Task: In the Company colgate.com, schedule a meeting with title: 'Collaborative Discussion', Select date: '5 September, 2023', select start time: 10:30:AM. Add location in person New York with meeting description: Kindly join this meeting to understand Product Demo and Service Presentation. Add attendees from company's contact and save.. Logged in from softage.1@softage.net
Action: Mouse moved to (112, 73)
Screenshot: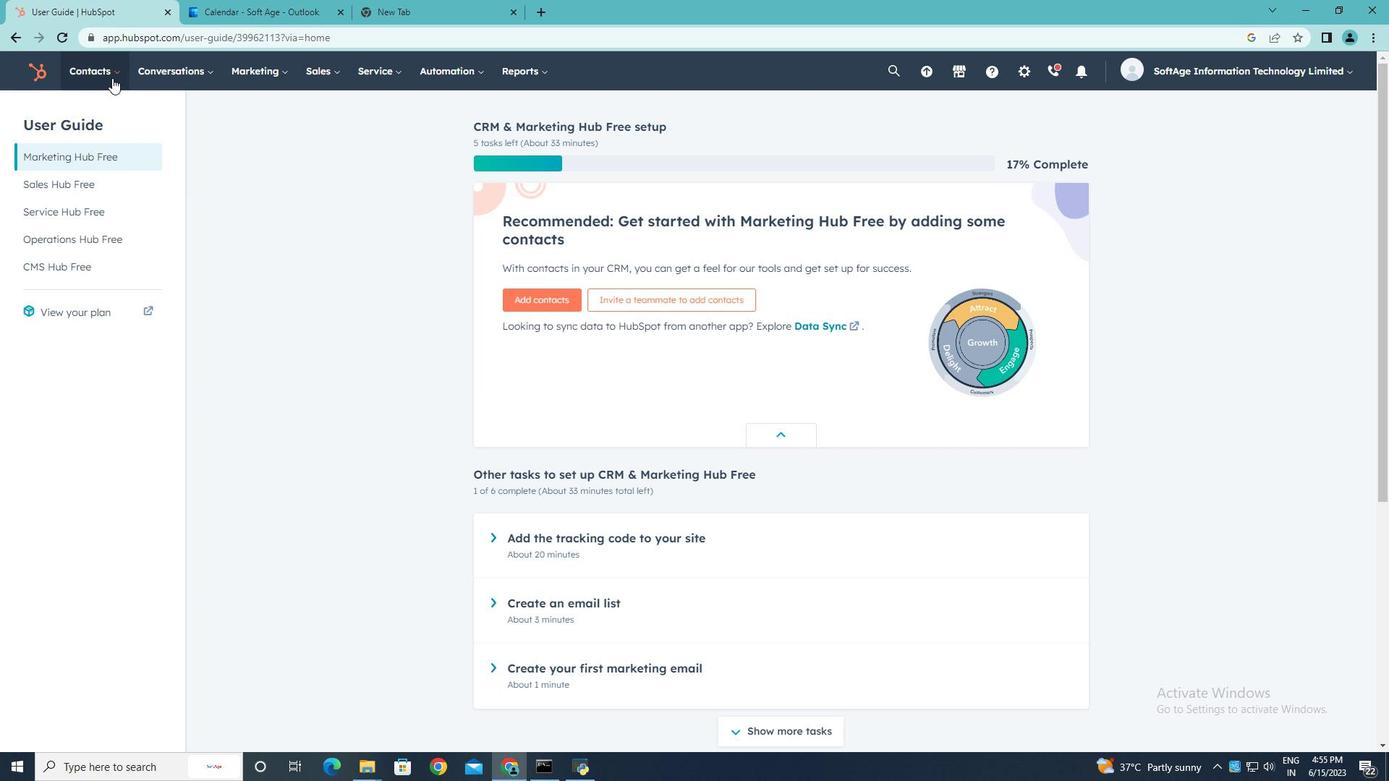 
Action: Mouse pressed left at (112, 73)
Screenshot: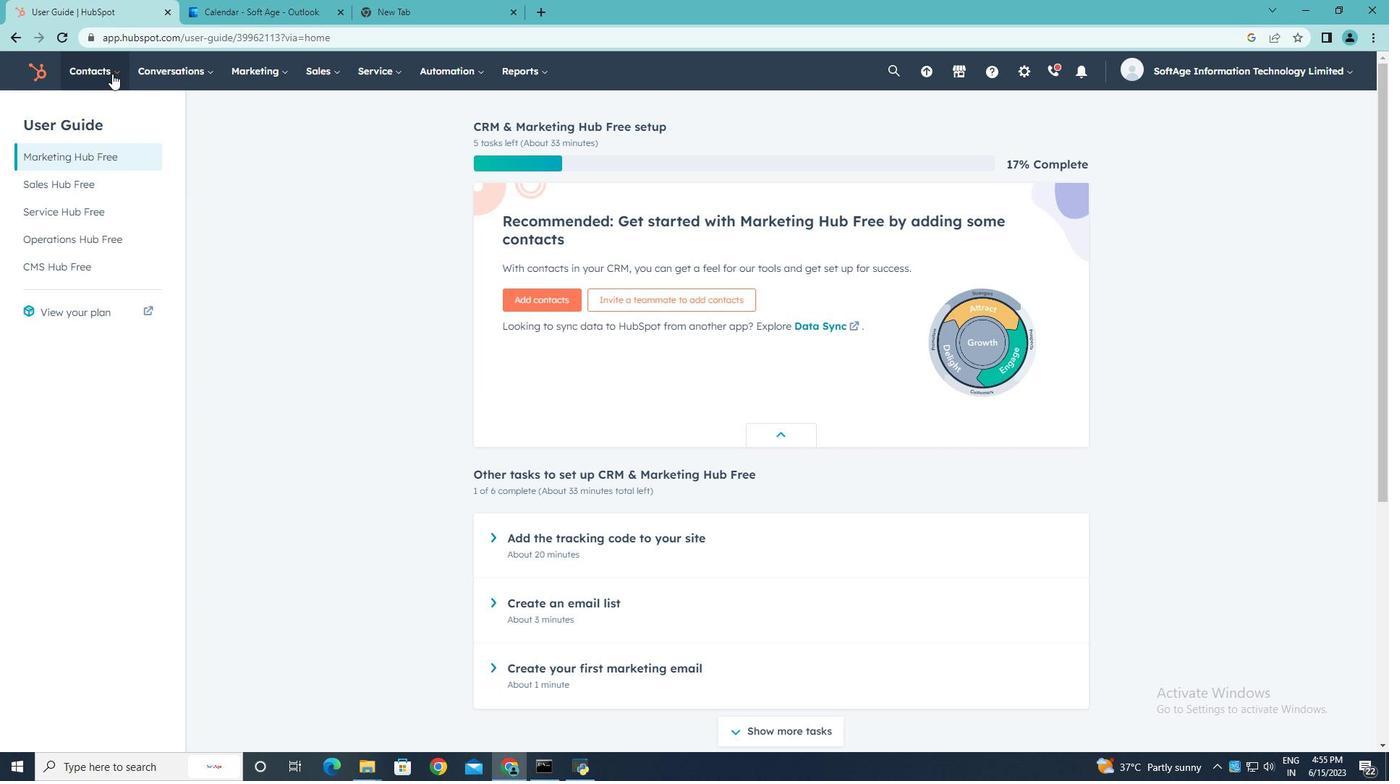 
Action: Mouse moved to (106, 143)
Screenshot: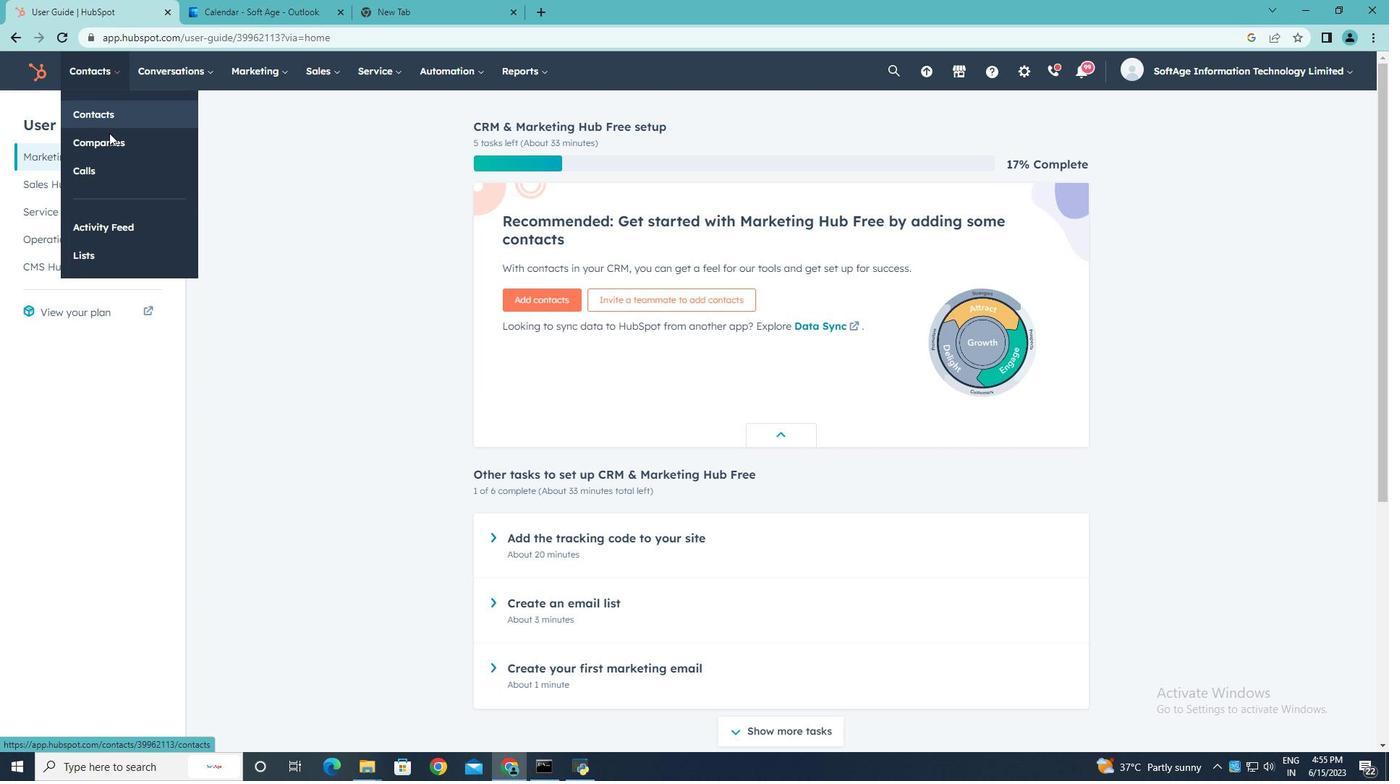 
Action: Mouse pressed left at (106, 143)
Screenshot: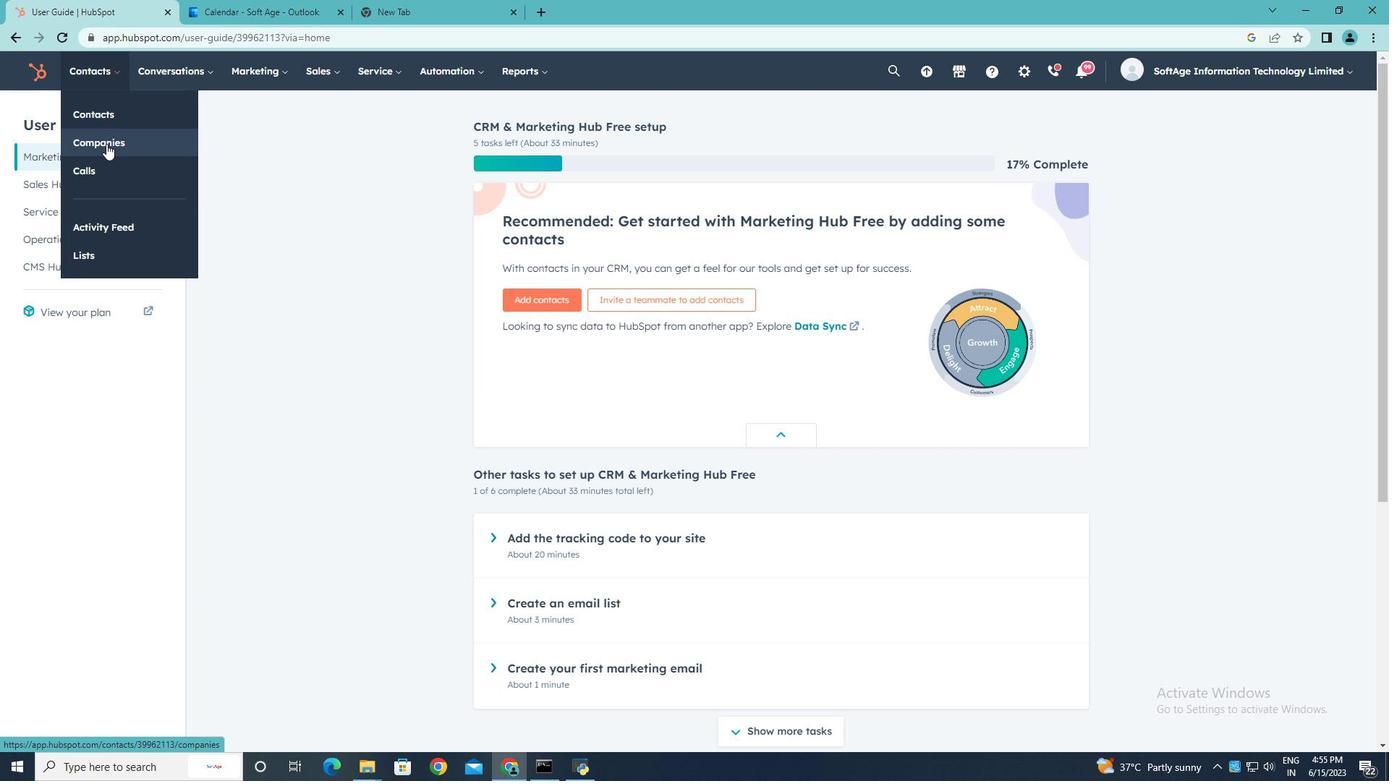 
Action: Mouse moved to (101, 241)
Screenshot: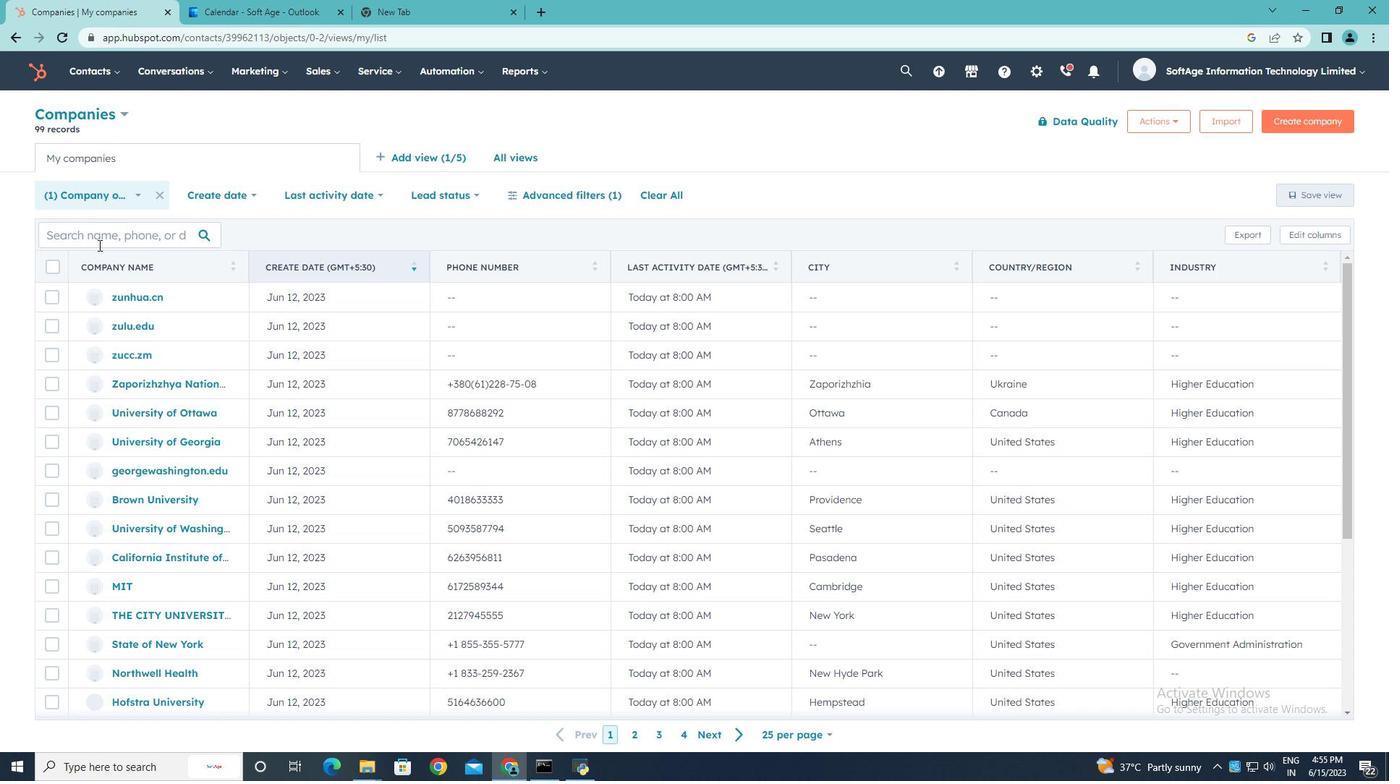 
Action: Mouse pressed left at (101, 241)
Screenshot: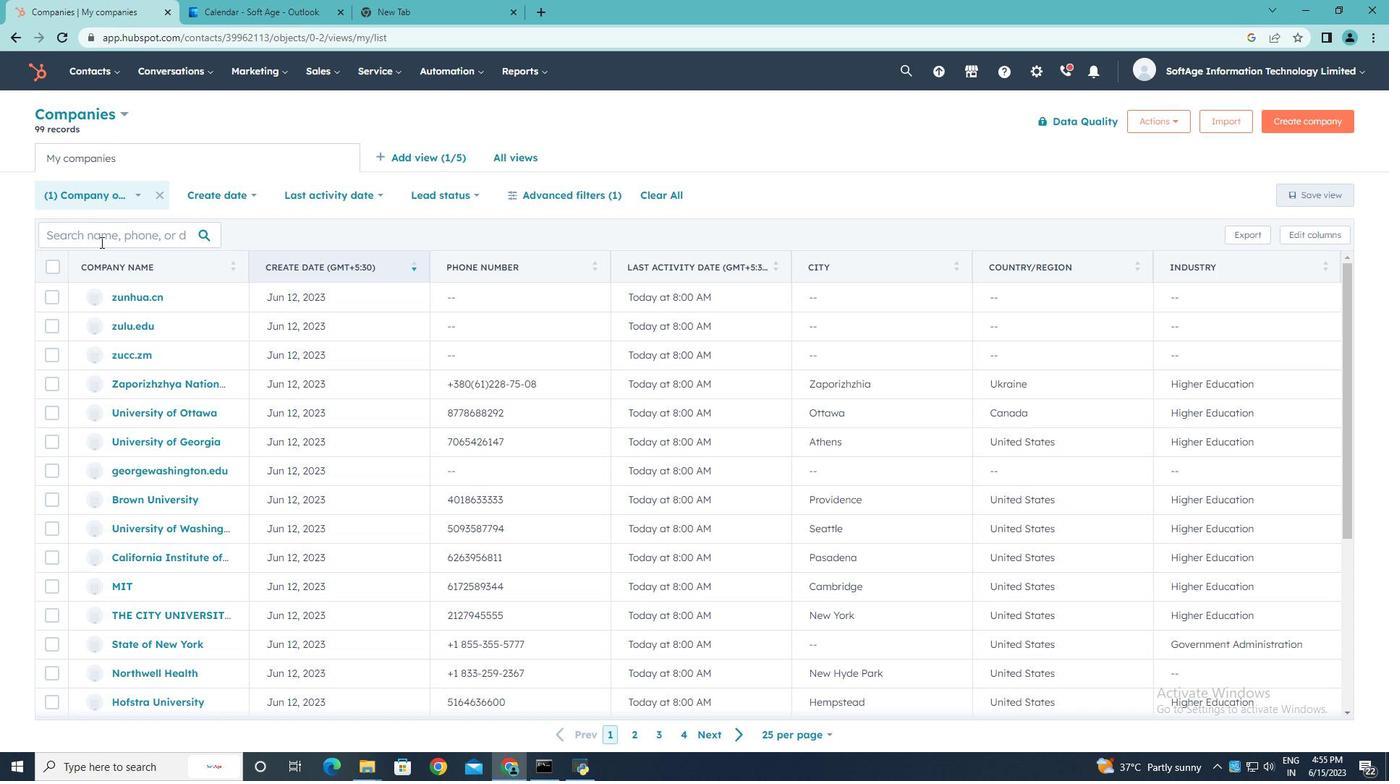 
Action: Key pressed colgate.com
Screenshot: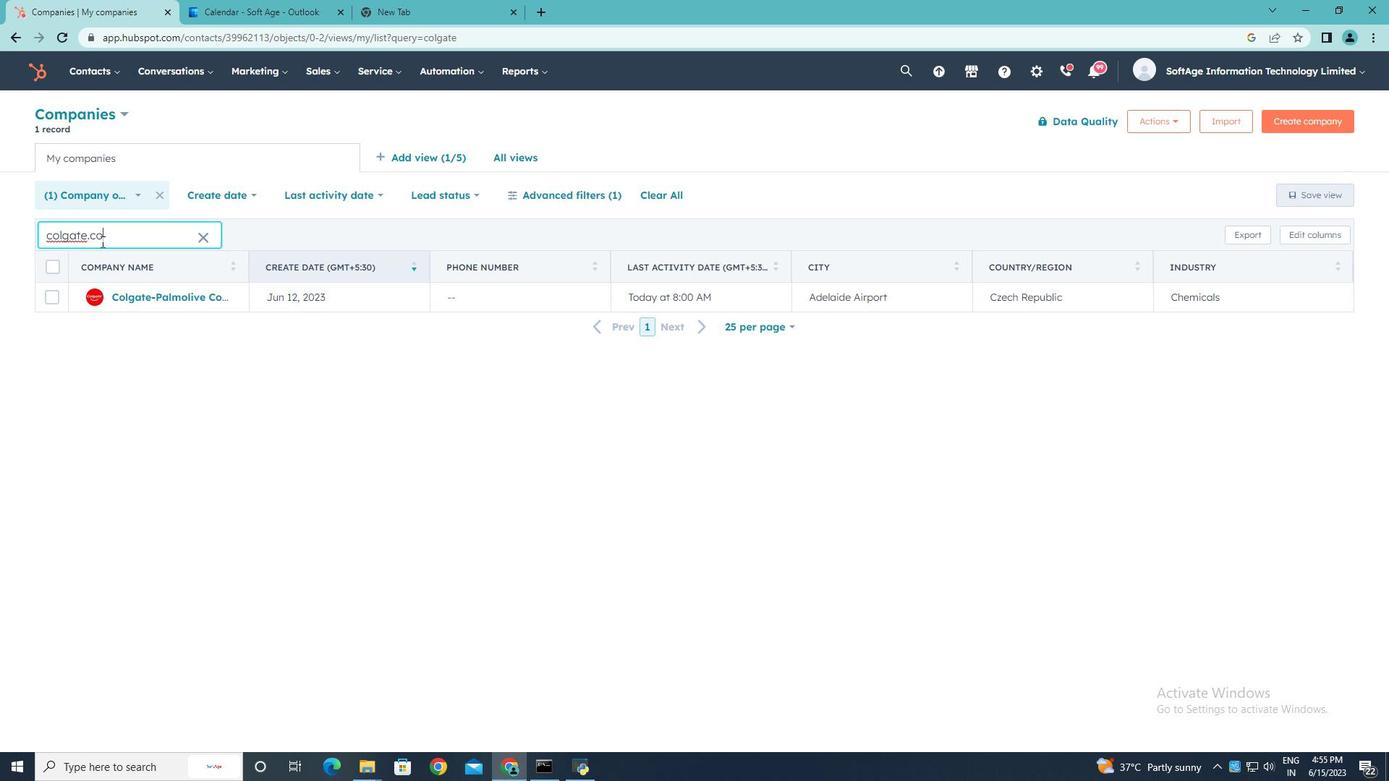 
Action: Mouse moved to (136, 296)
Screenshot: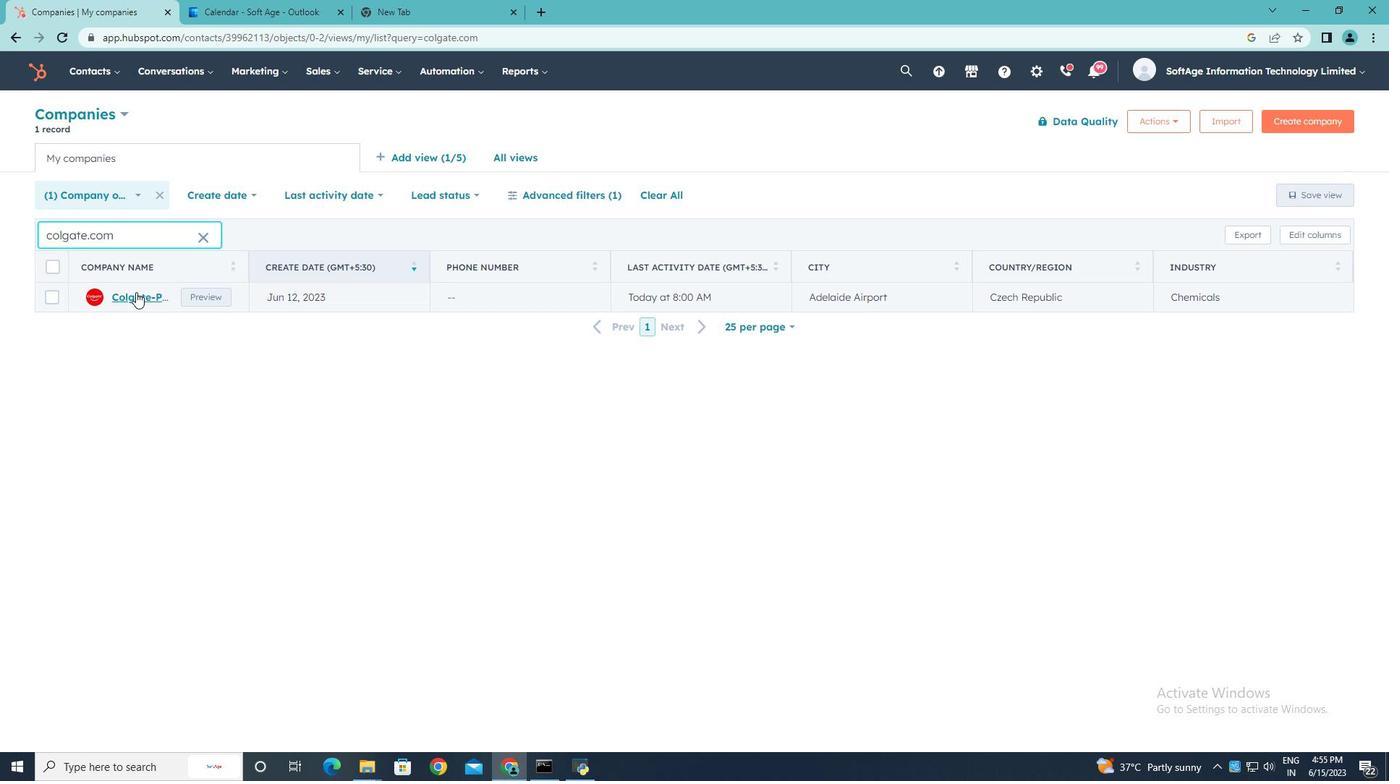 
Action: Mouse pressed left at (136, 296)
Screenshot: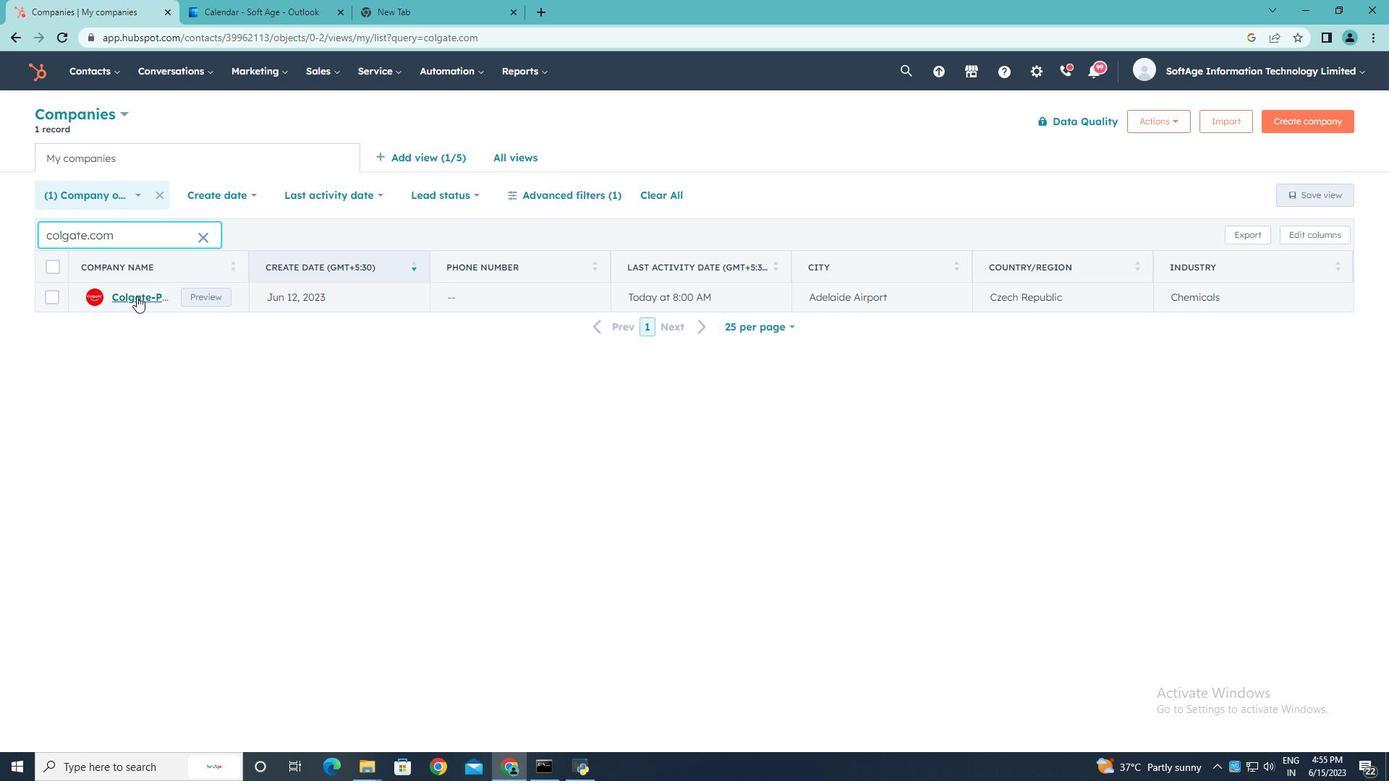 
Action: Mouse moved to (238, 233)
Screenshot: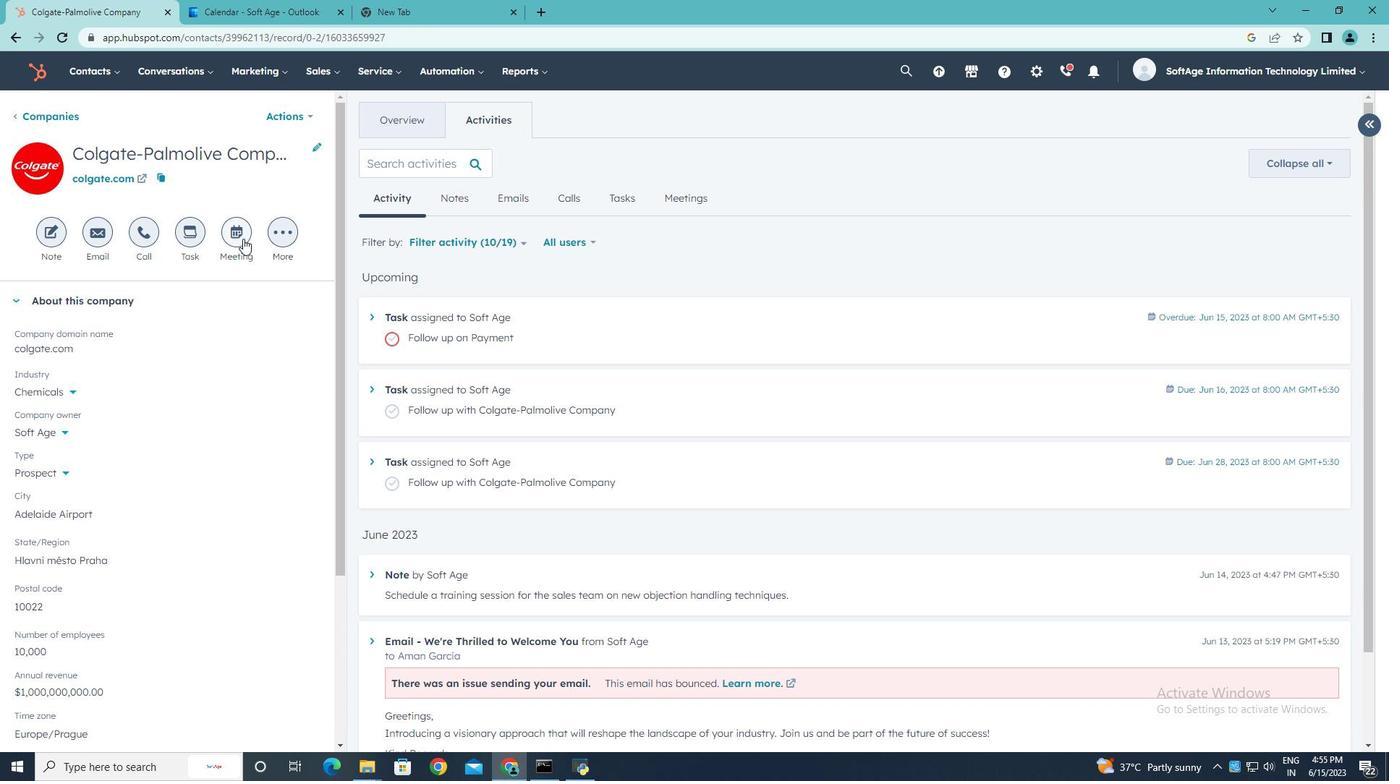 
Action: Mouse pressed left at (238, 233)
Screenshot: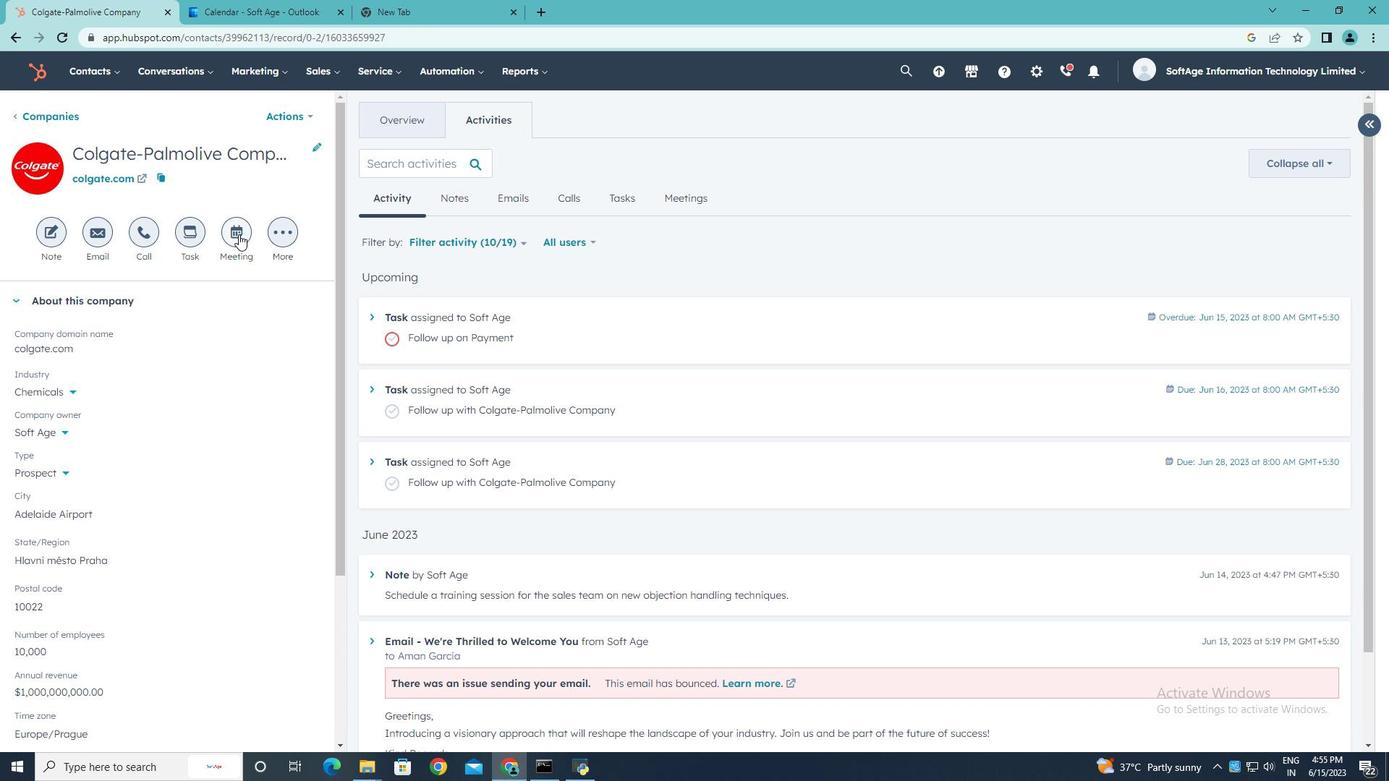 
Action: Key pressed <Key.shift>Collaborative<Key.space><Key.shift><Key.shift><Key.shift><Key.shift><Key.shift><Key.shift>Discussion
Screenshot: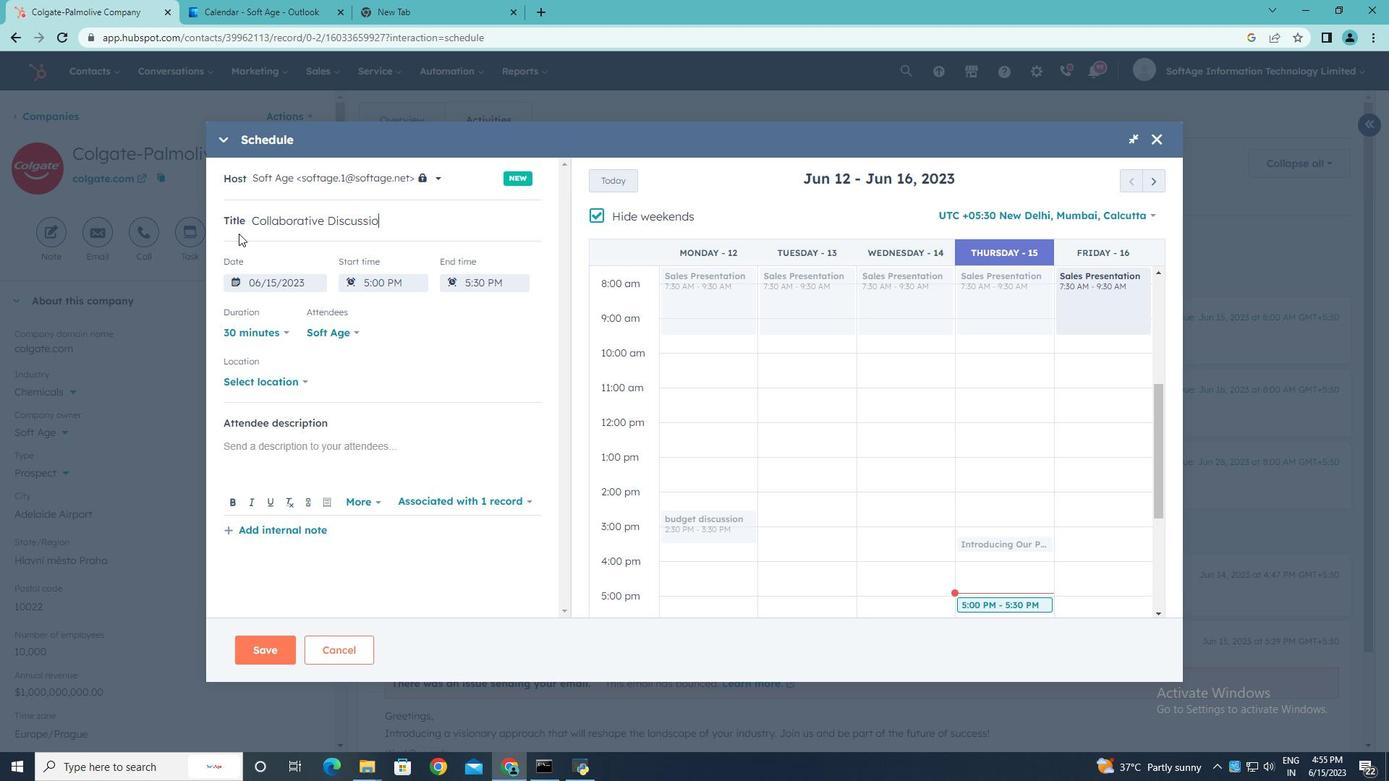 
Action: Mouse moved to (596, 221)
Screenshot: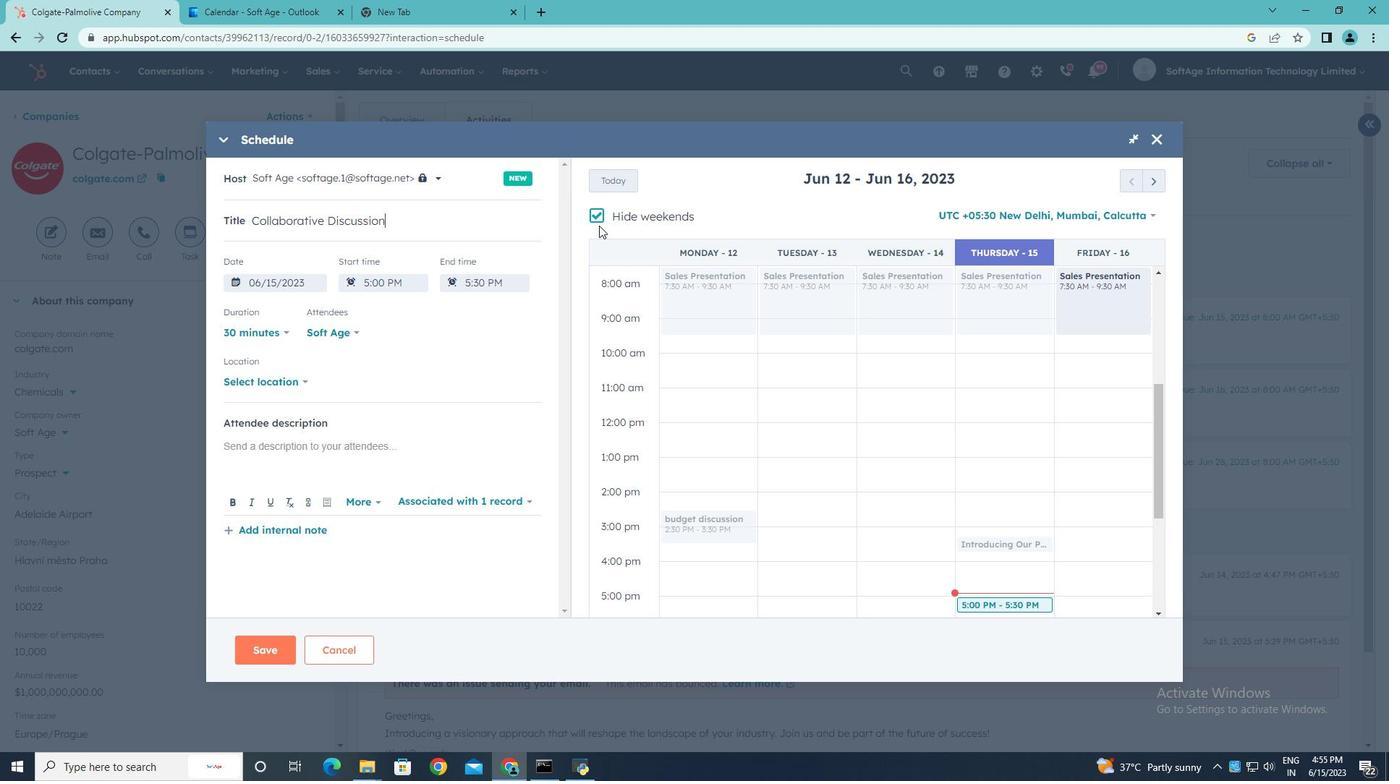 
Action: Key pressed .
Screenshot: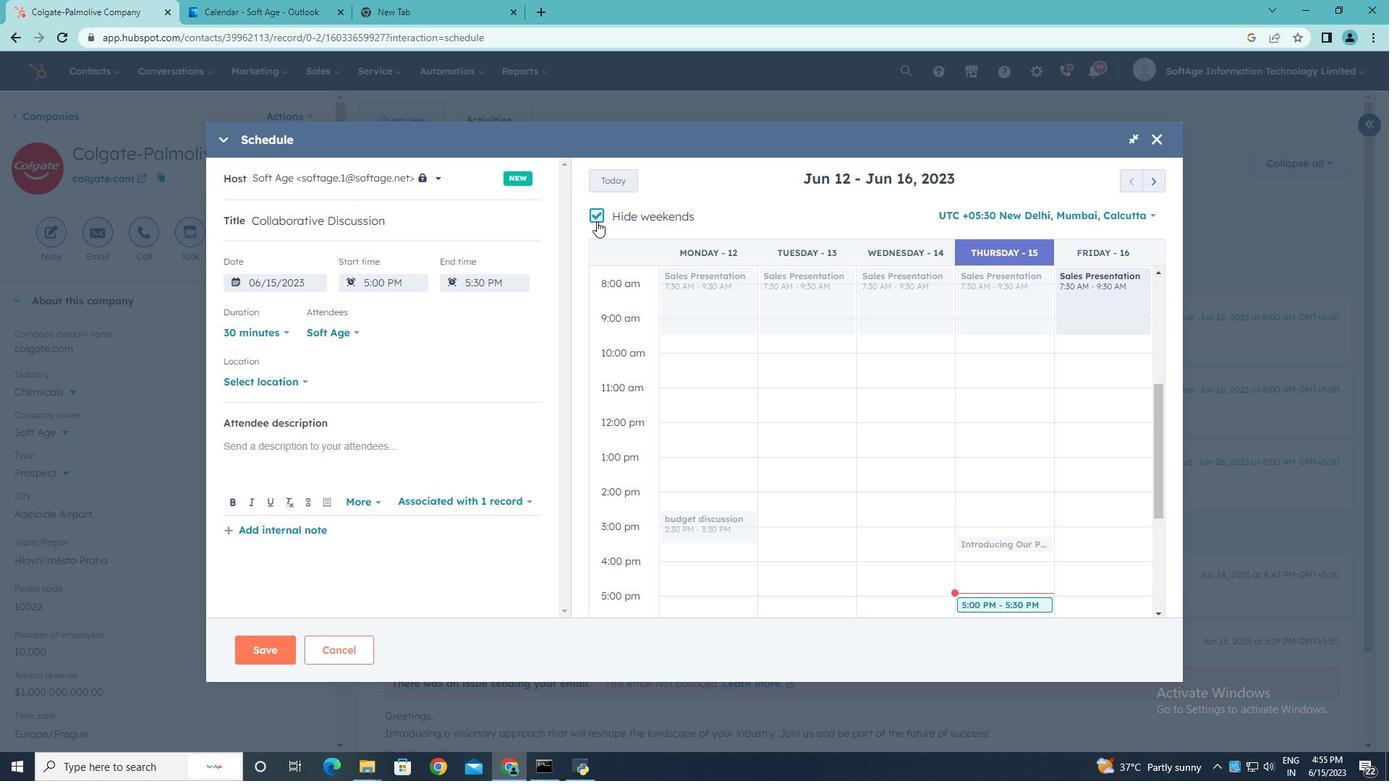 
Action: Mouse pressed left at (596, 221)
Screenshot: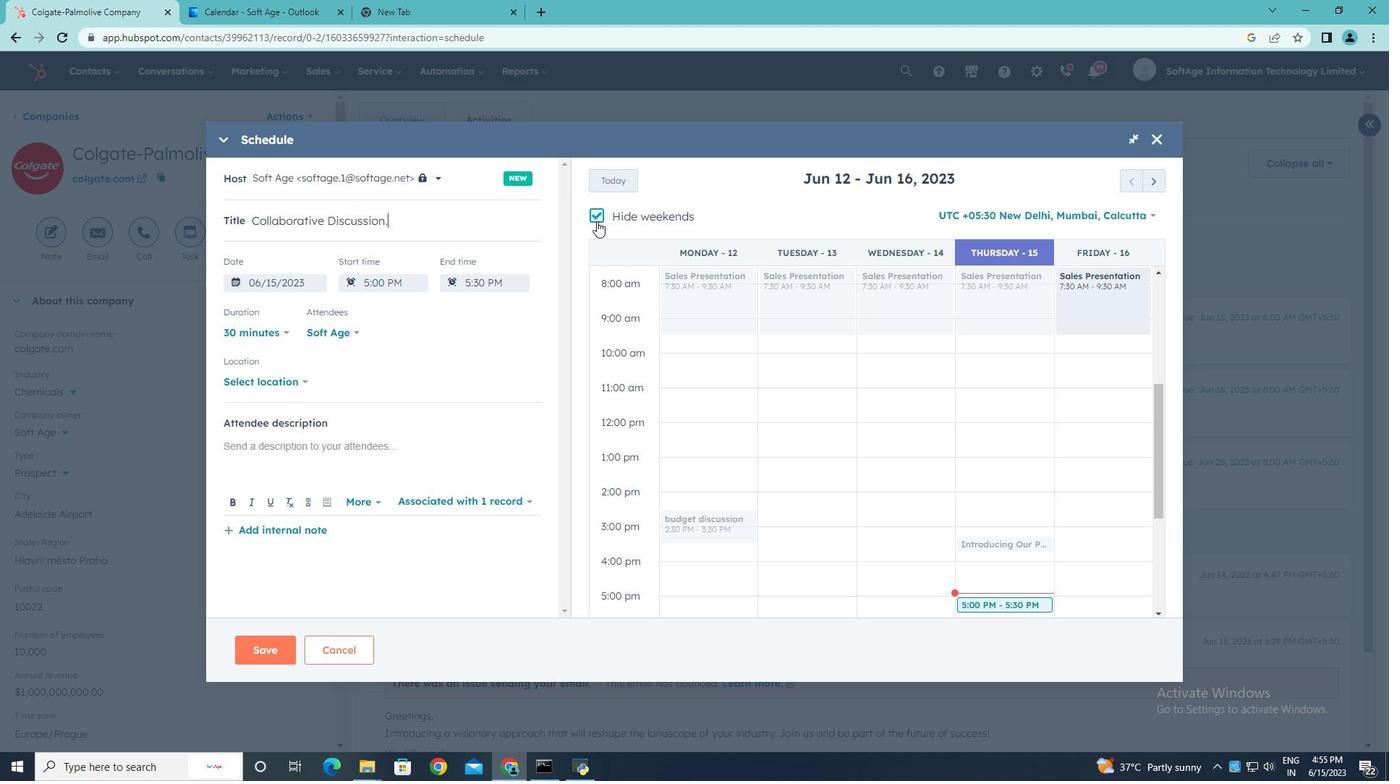 
Action: Mouse moved to (1156, 180)
Screenshot: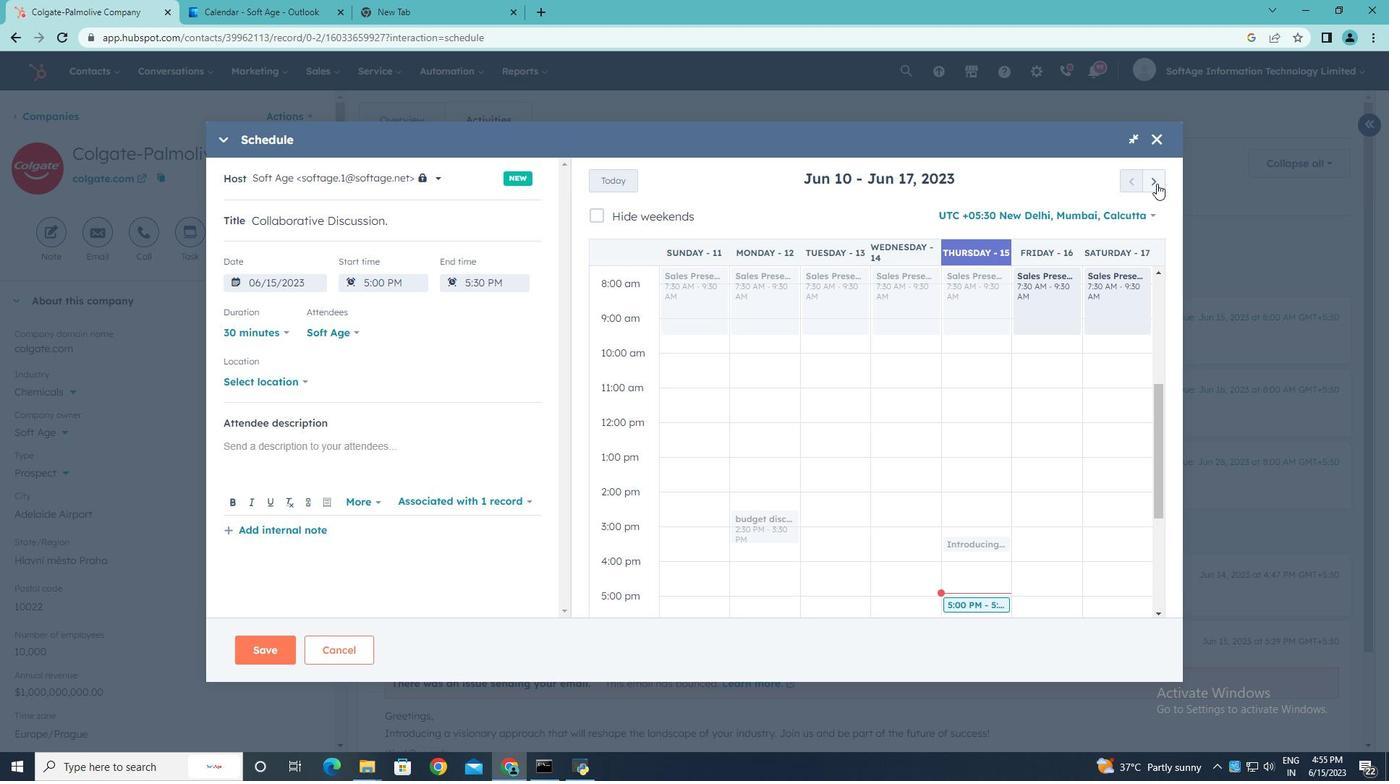 
Action: Mouse pressed left at (1156, 180)
Screenshot: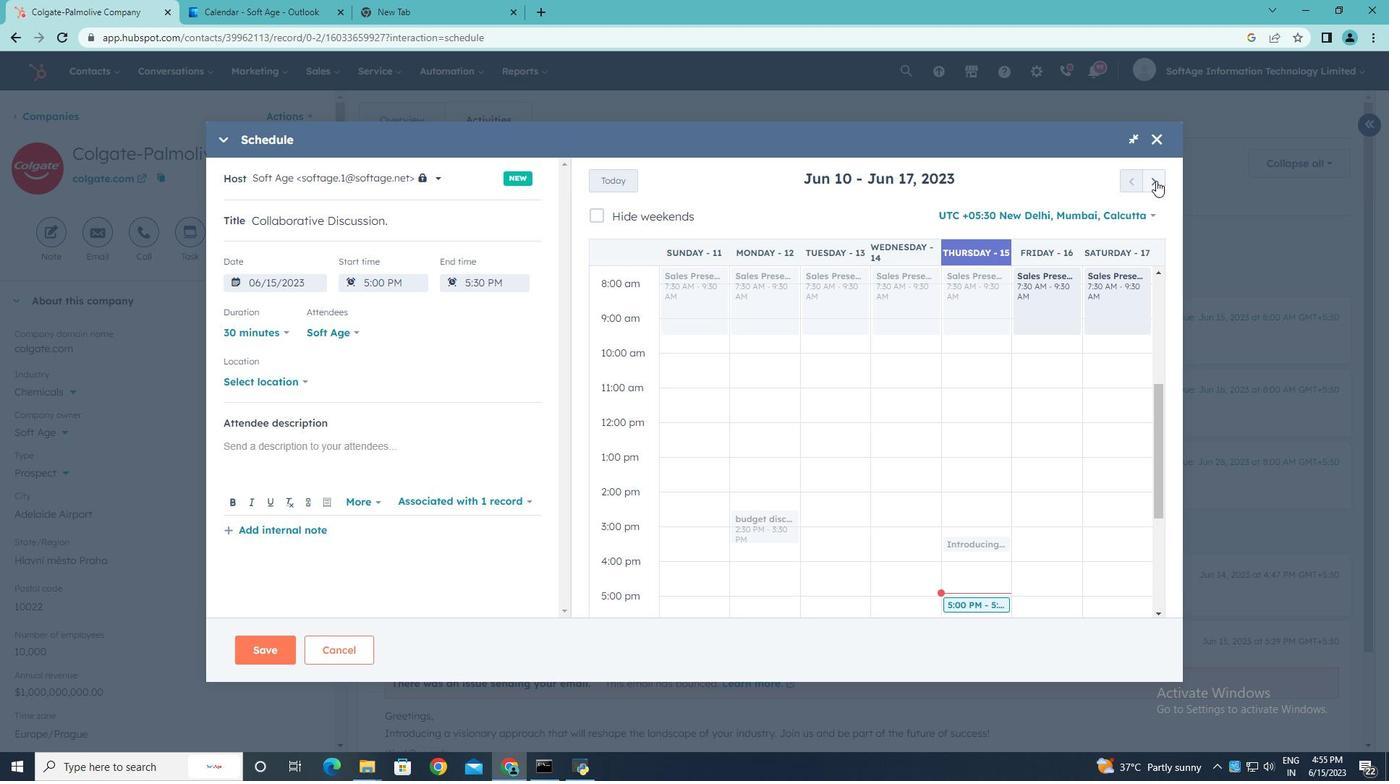 
Action: Mouse pressed left at (1156, 180)
Screenshot: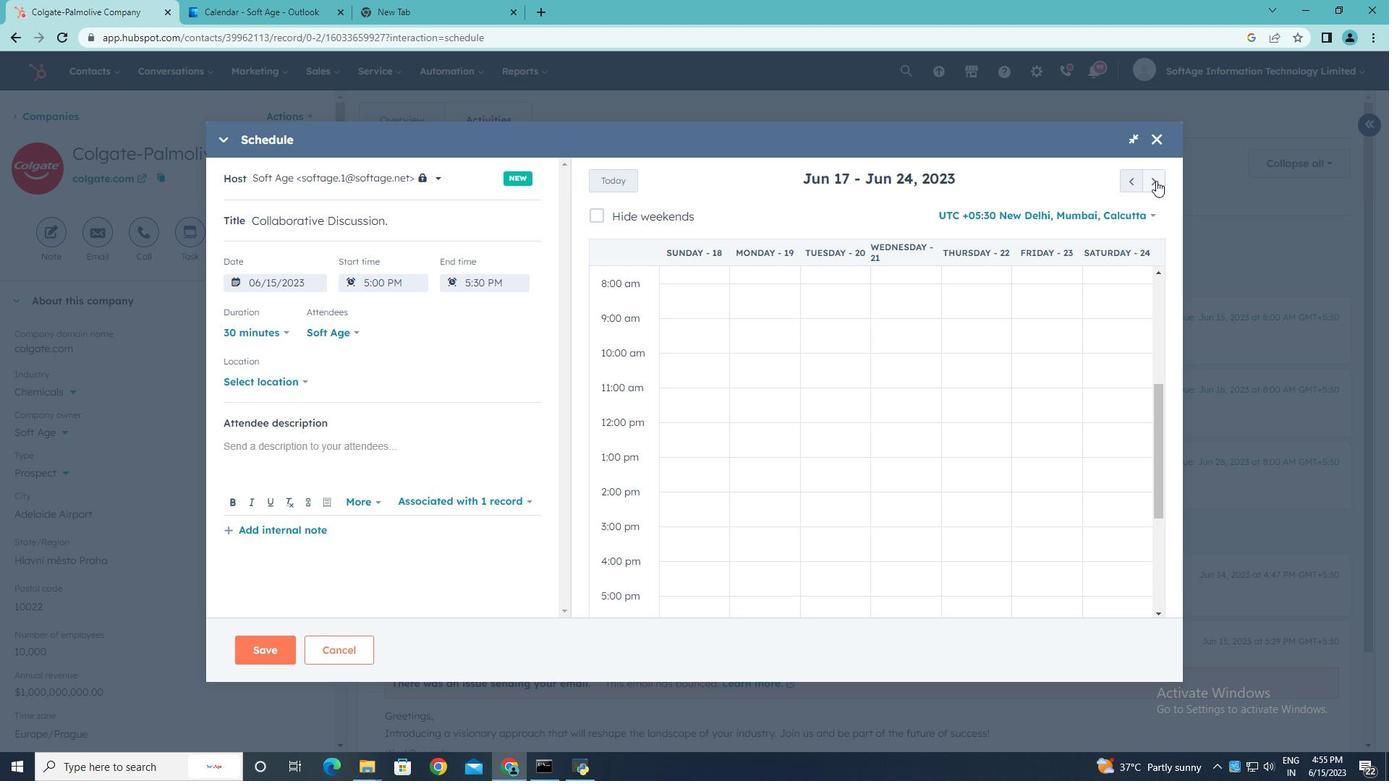
Action: Mouse pressed left at (1156, 180)
Screenshot: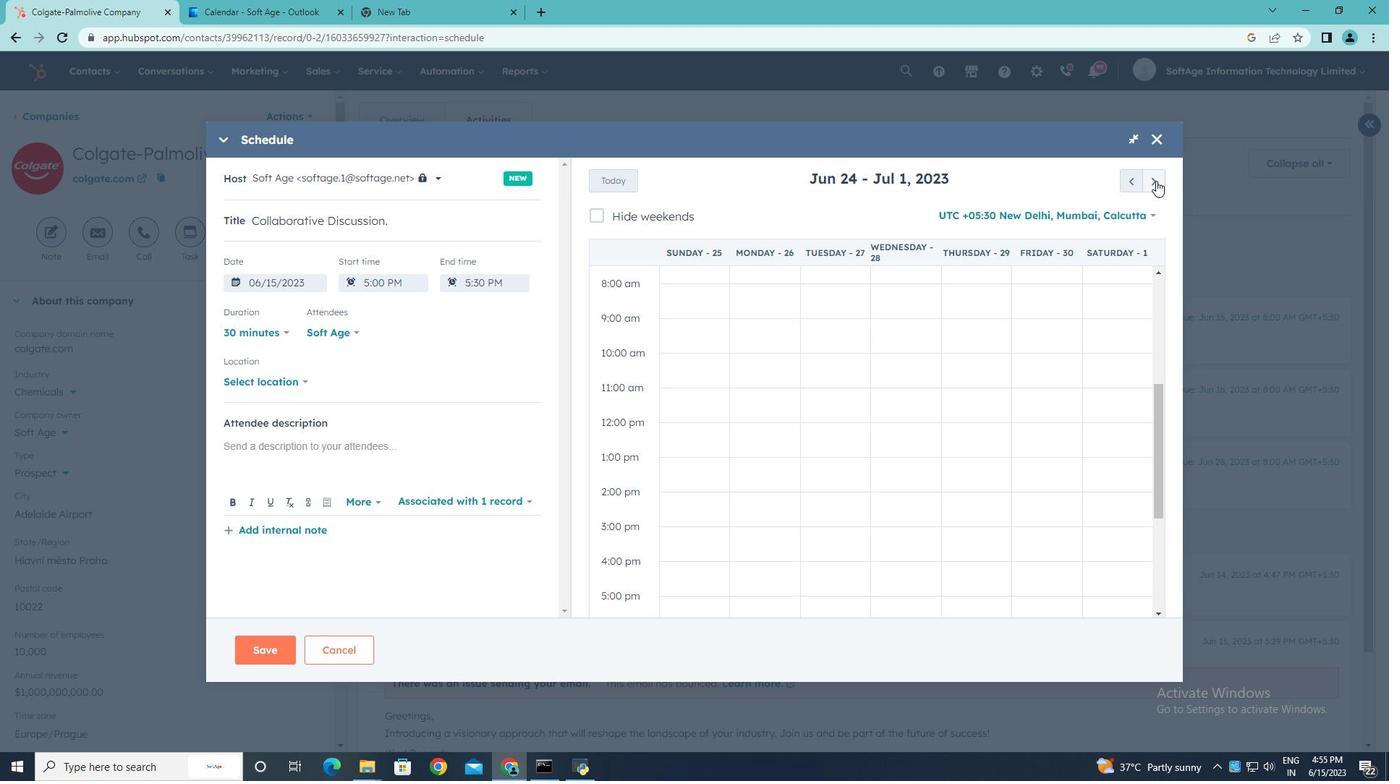 
Action: Mouse pressed left at (1156, 180)
Screenshot: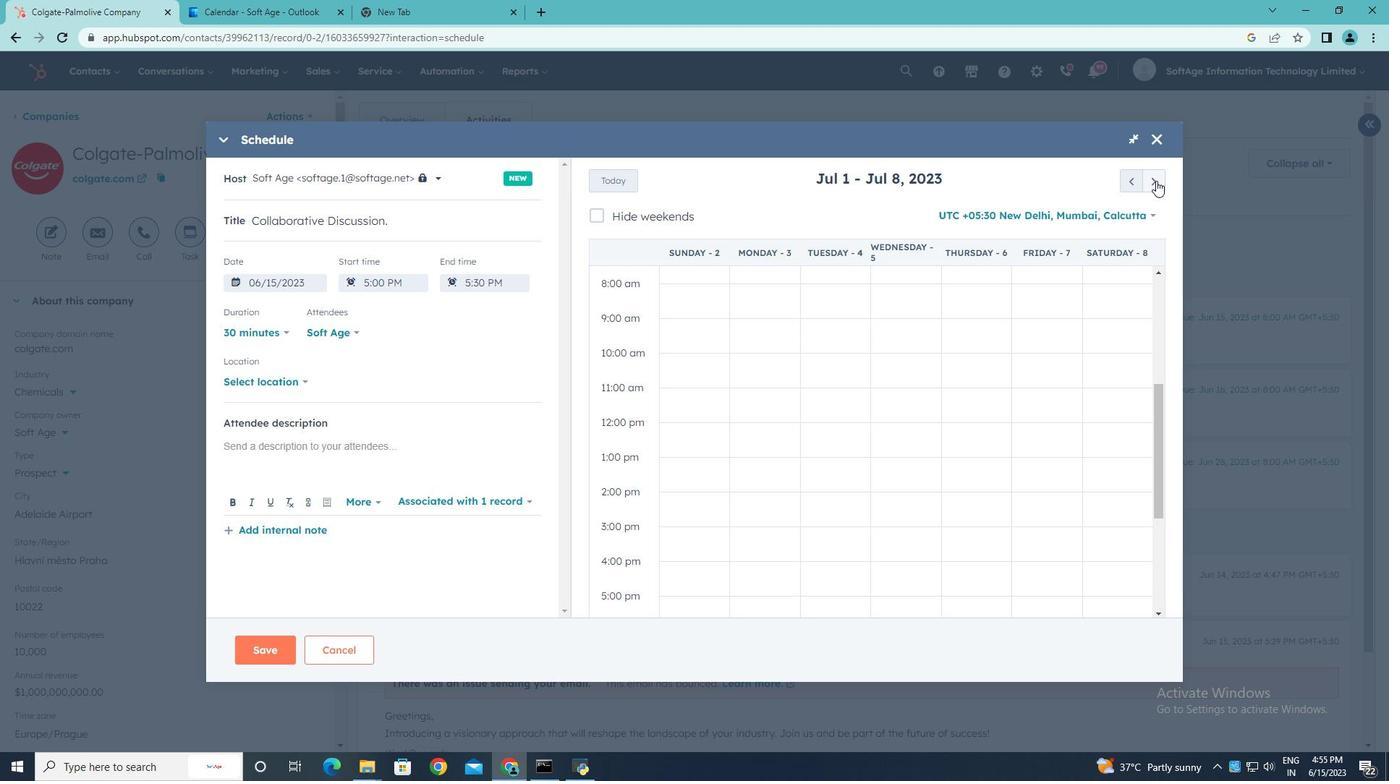 
Action: Mouse pressed left at (1156, 180)
Screenshot: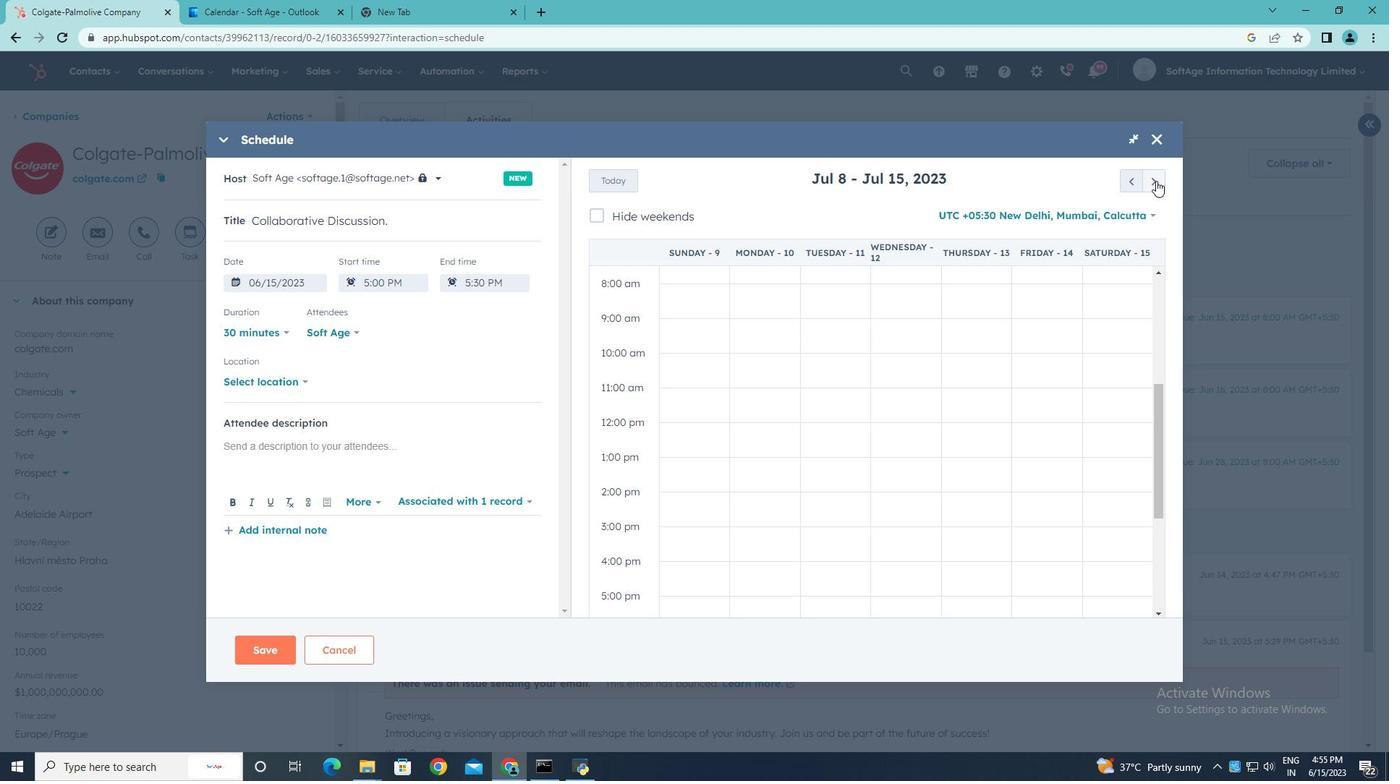
Action: Mouse pressed left at (1156, 180)
Screenshot: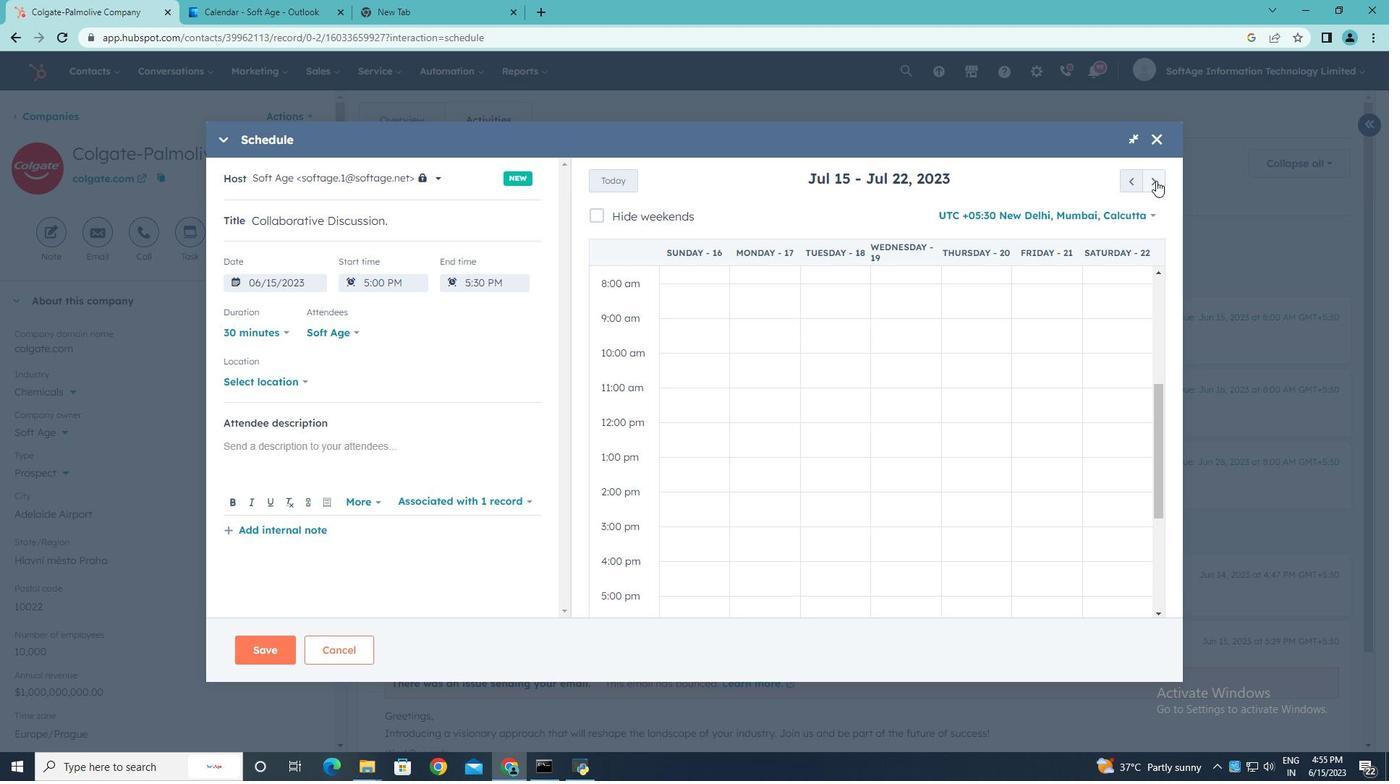 
Action: Mouse pressed left at (1156, 180)
Screenshot: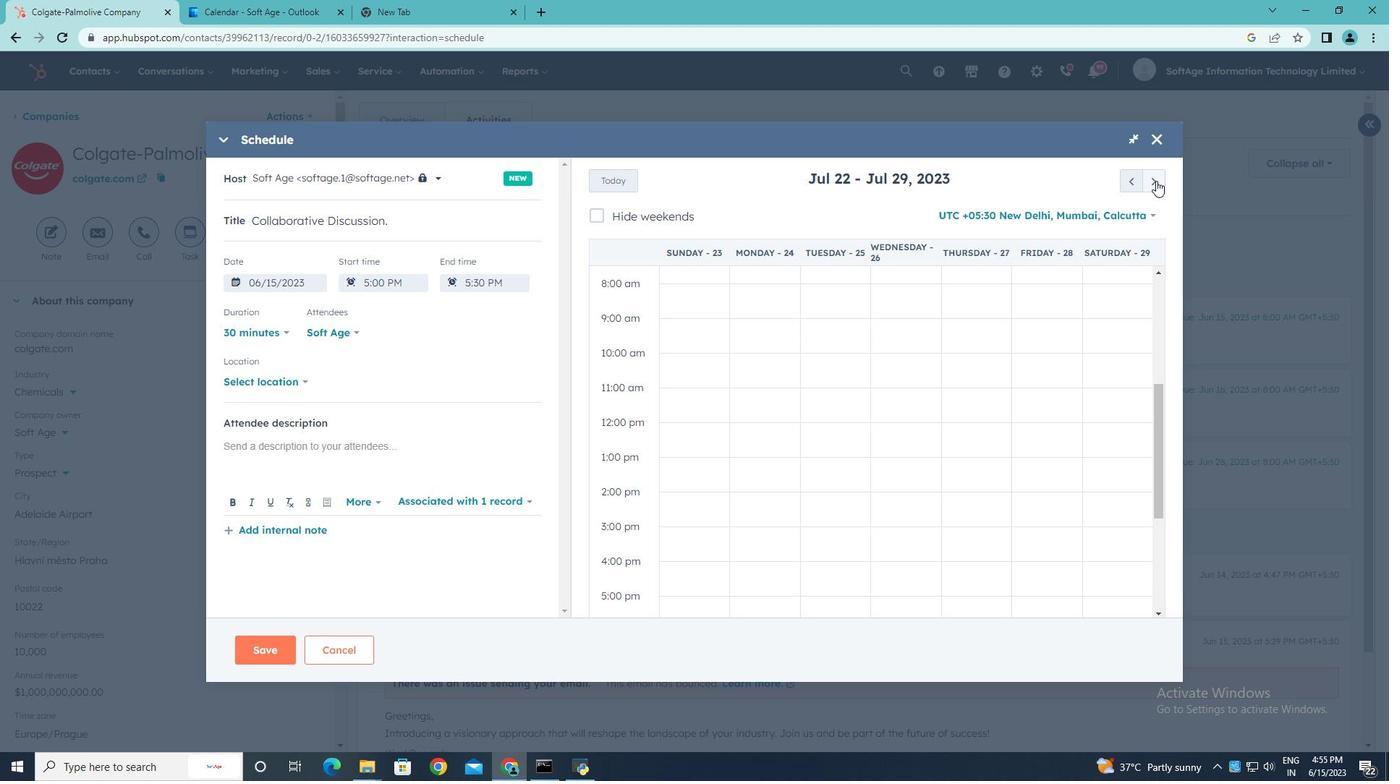 
Action: Mouse pressed left at (1156, 180)
Screenshot: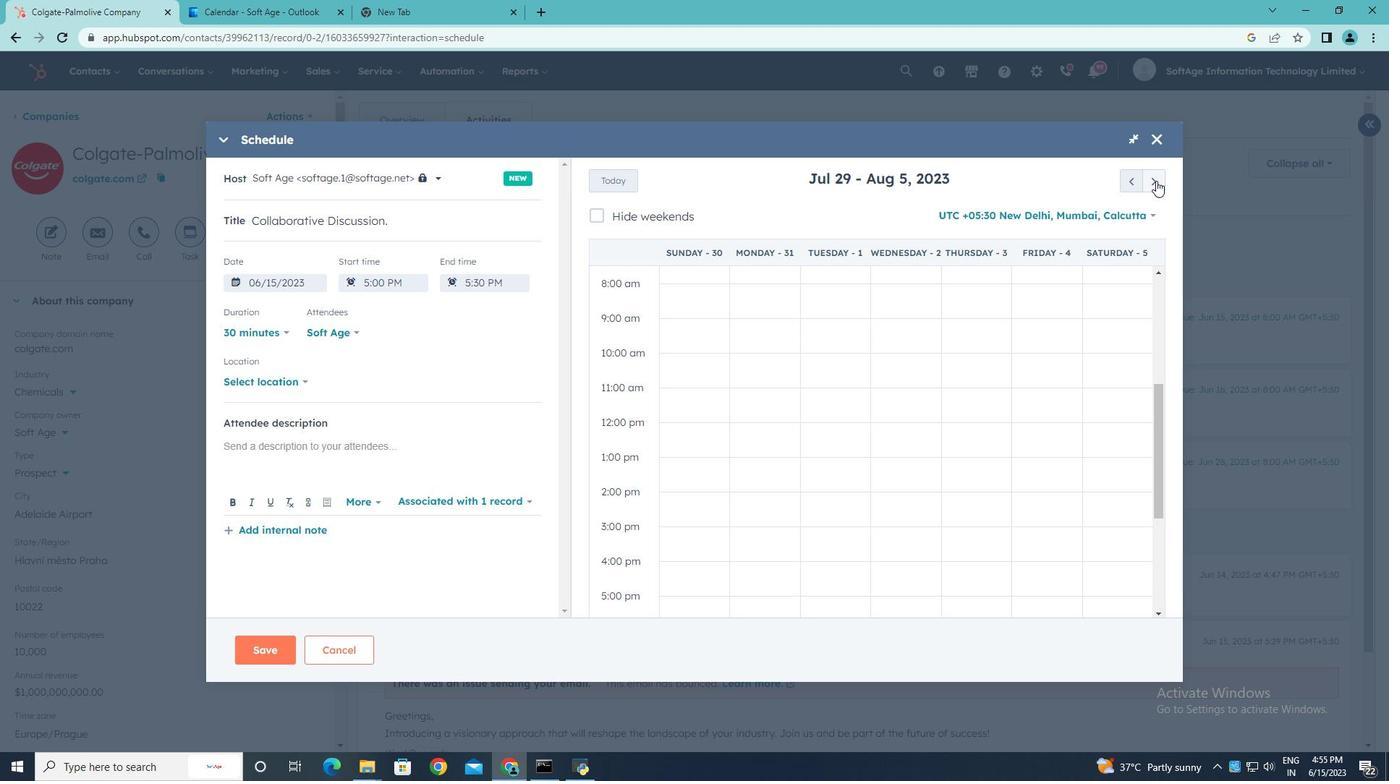 
Action: Mouse pressed left at (1156, 180)
Screenshot: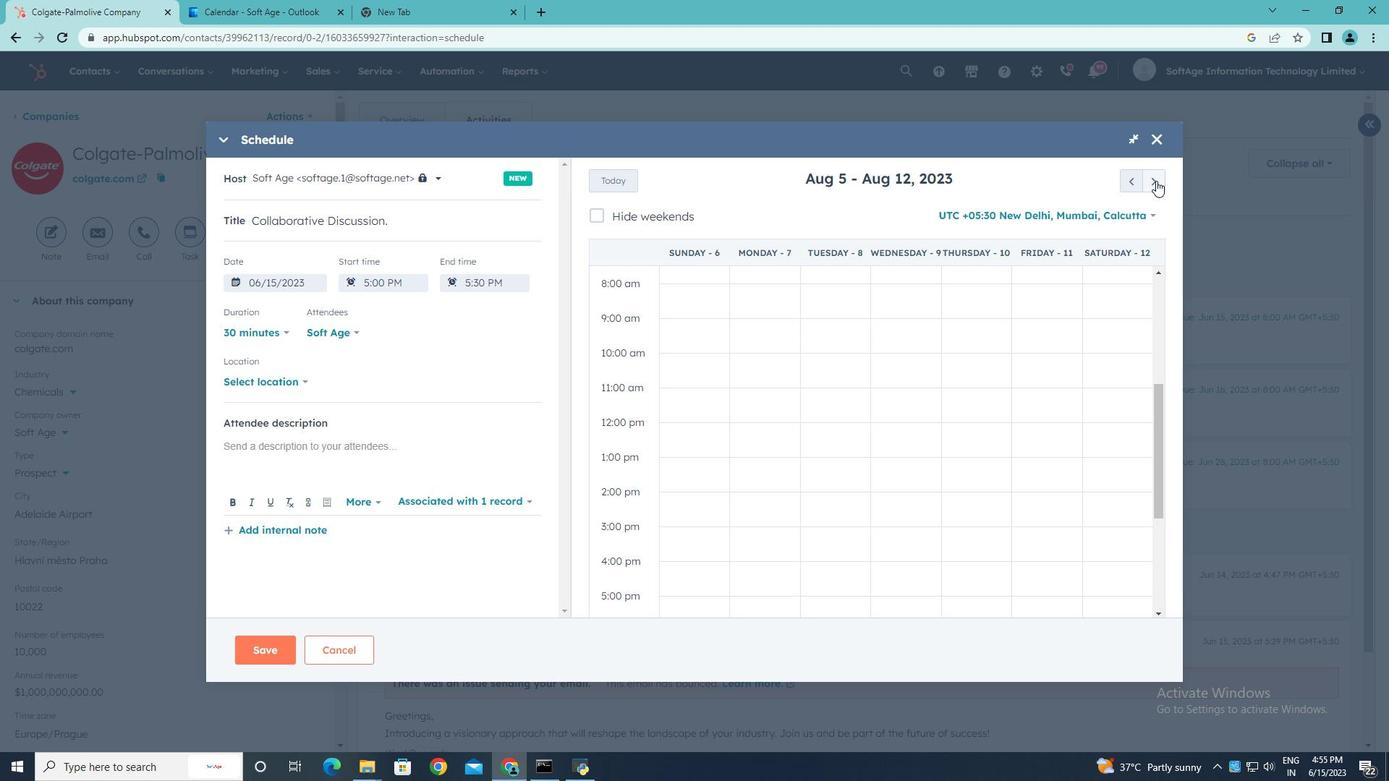 
Action: Mouse pressed left at (1156, 180)
Screenshot: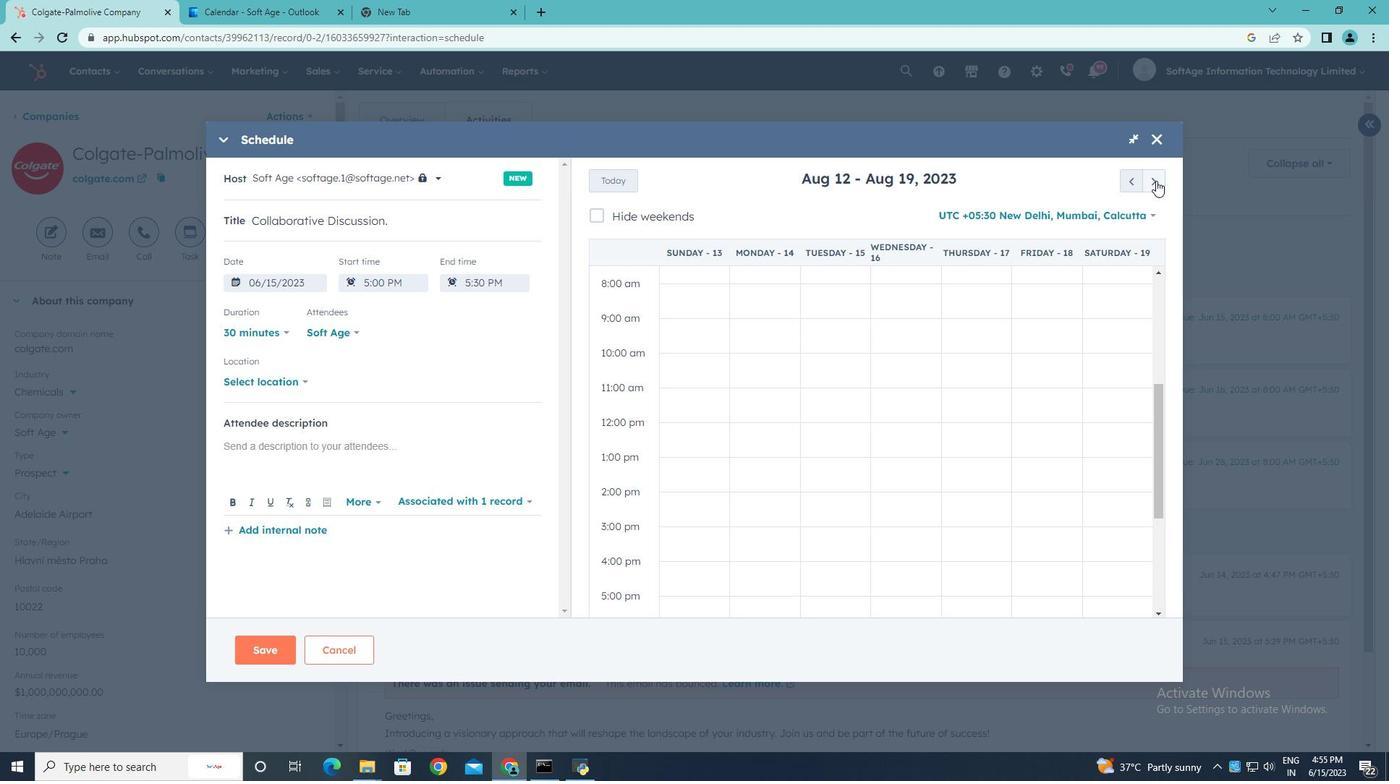 
Action: Mouse pressed left at (1156, 180)
Screenshot: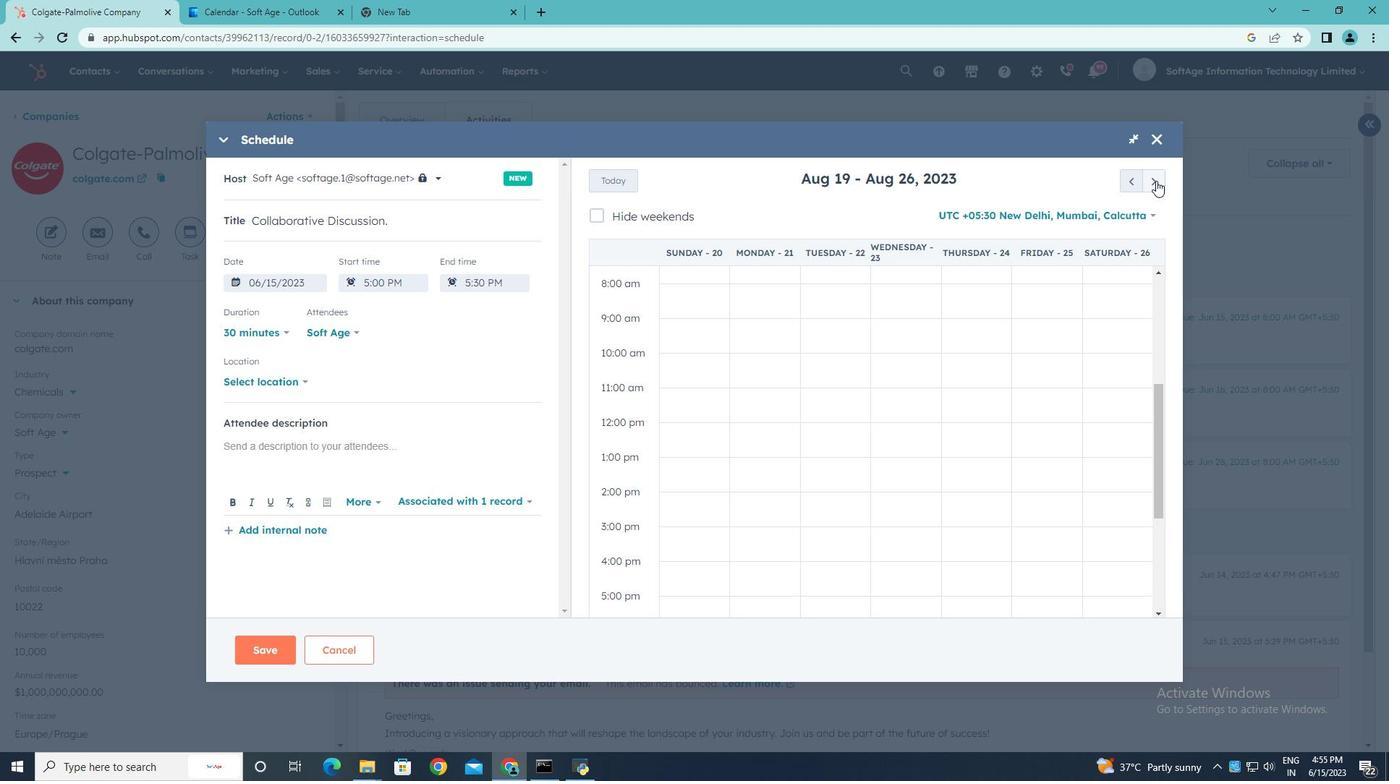 
Action: Mouse pressed left at (1156, 180)
Screenshot: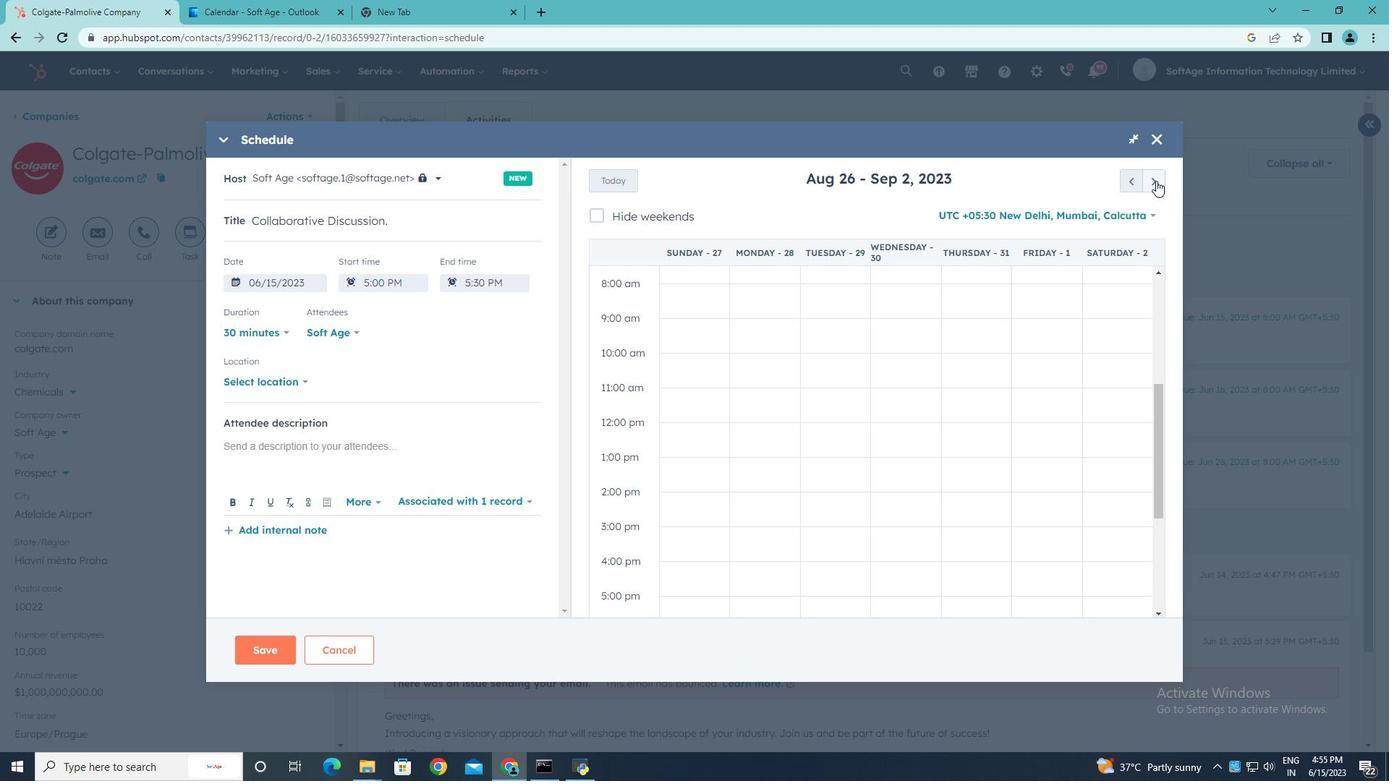
Action: Mouse moved to (826, 381)
Screenshot: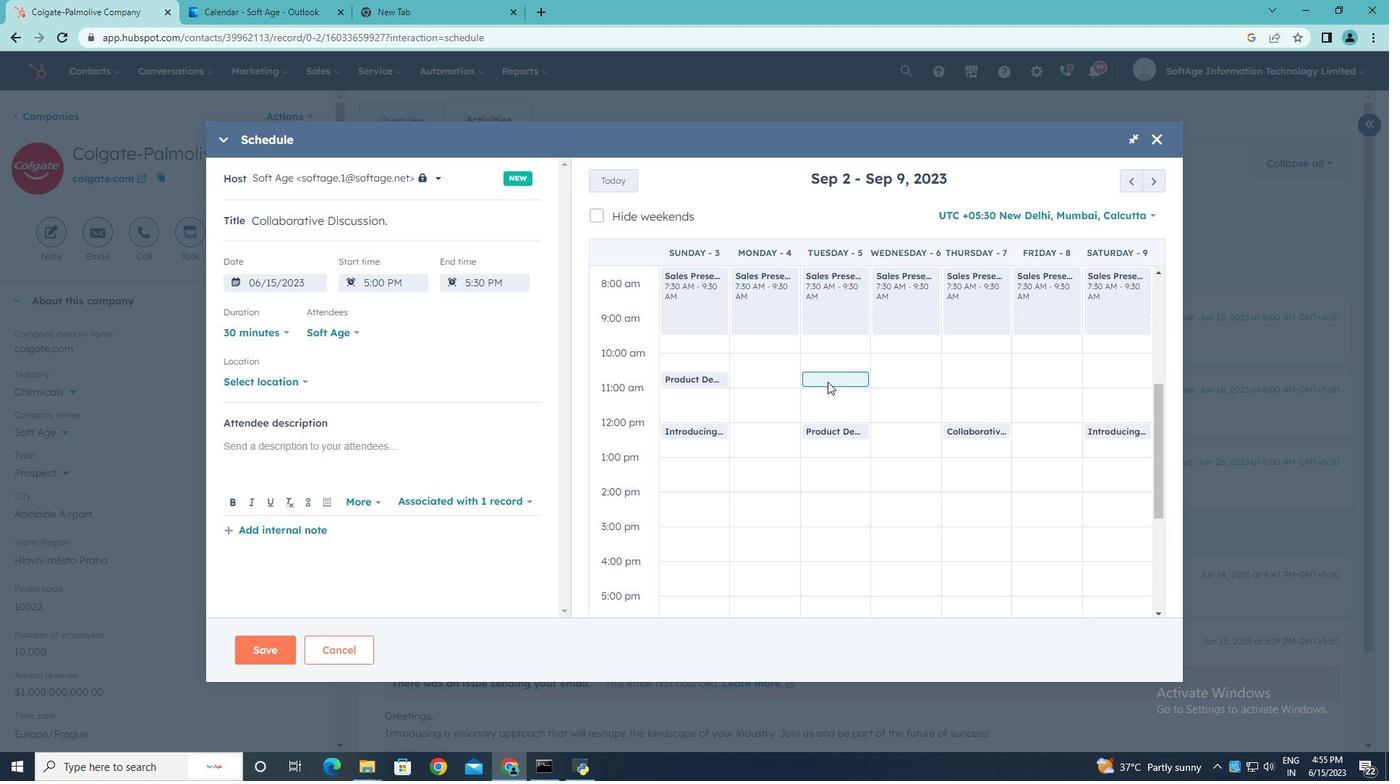 
Action: Mouse pressed left at (826, 381)
Screenshot: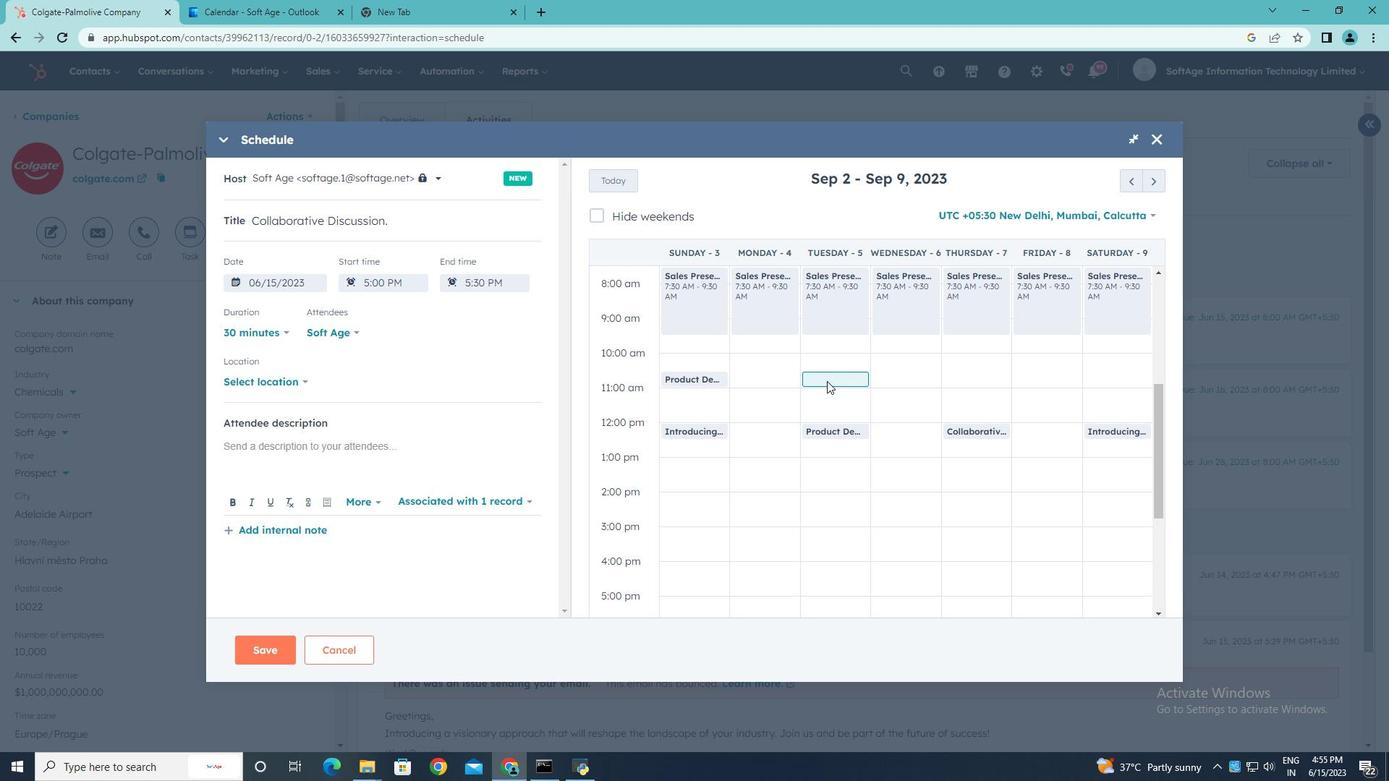 
Action: Mouse moved to (304, 381)
Screenshot: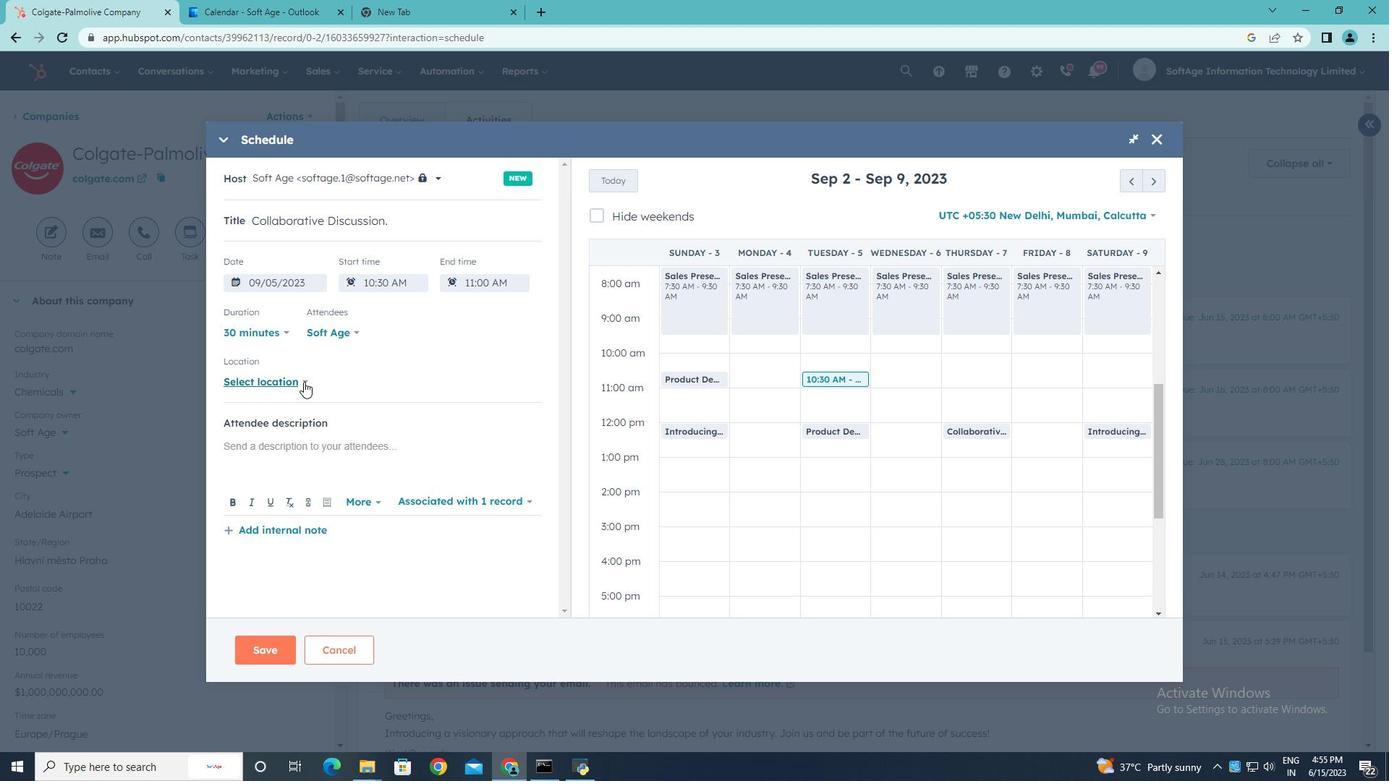 
Action: Mouse pressed left at (304, 381)
Screenshot: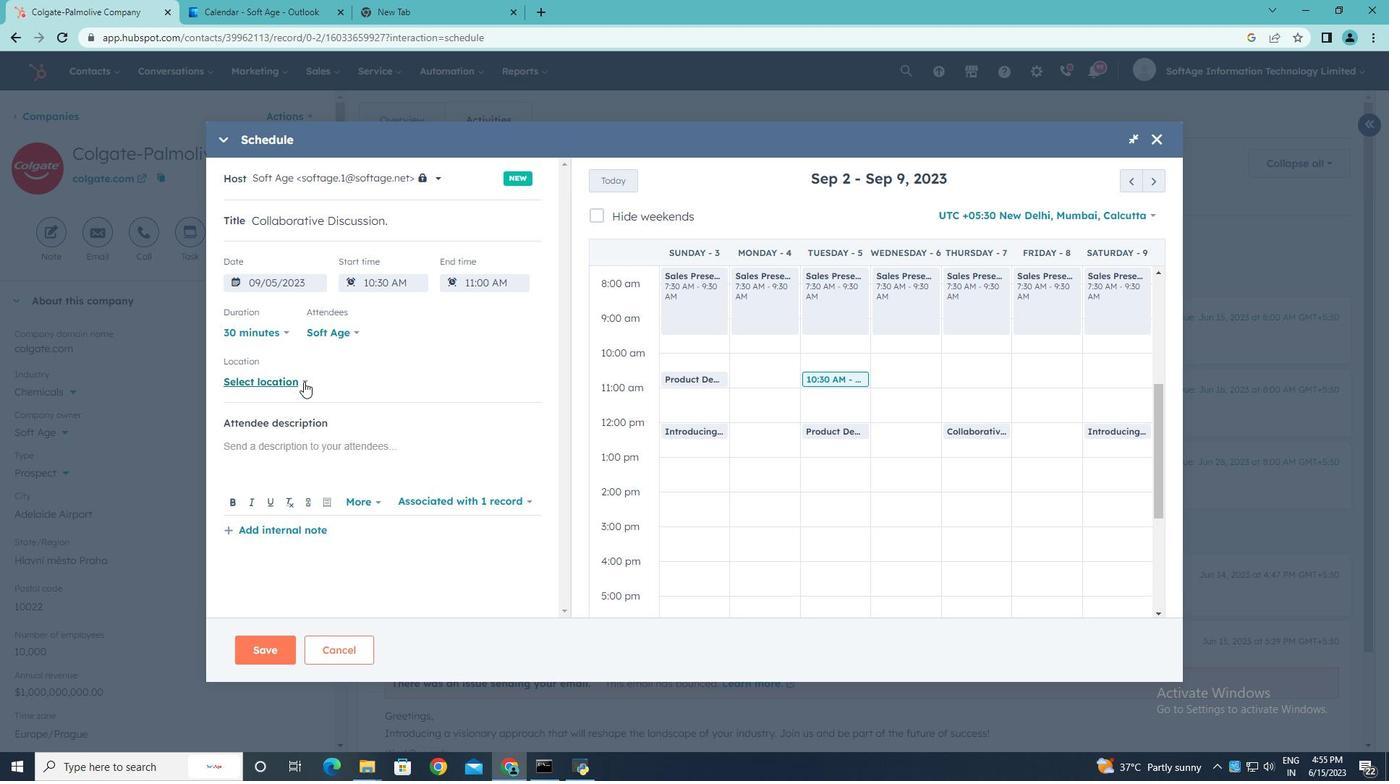 
Action: Mouse moved to (359, 379)
Screenshot: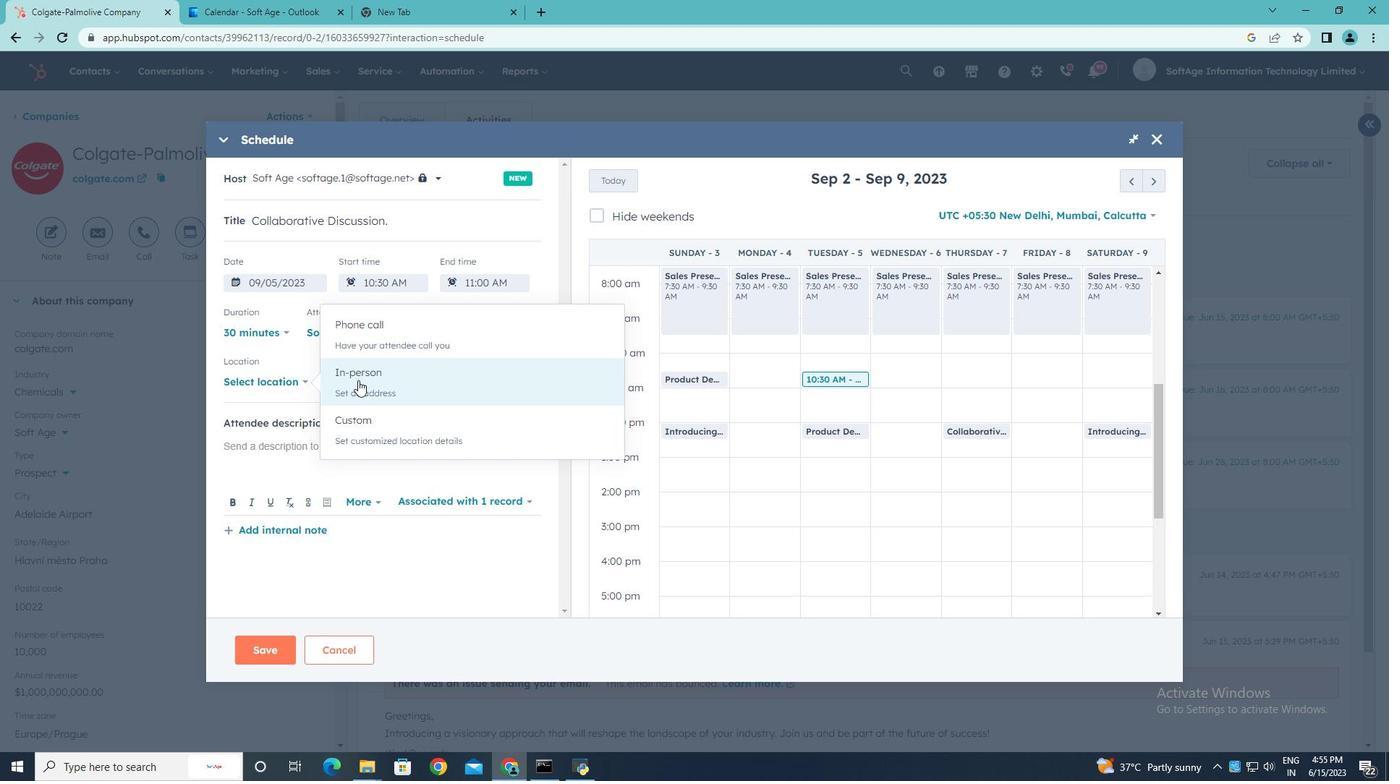 
Action: Mouse pressed left at (359, 379)
Screenshot: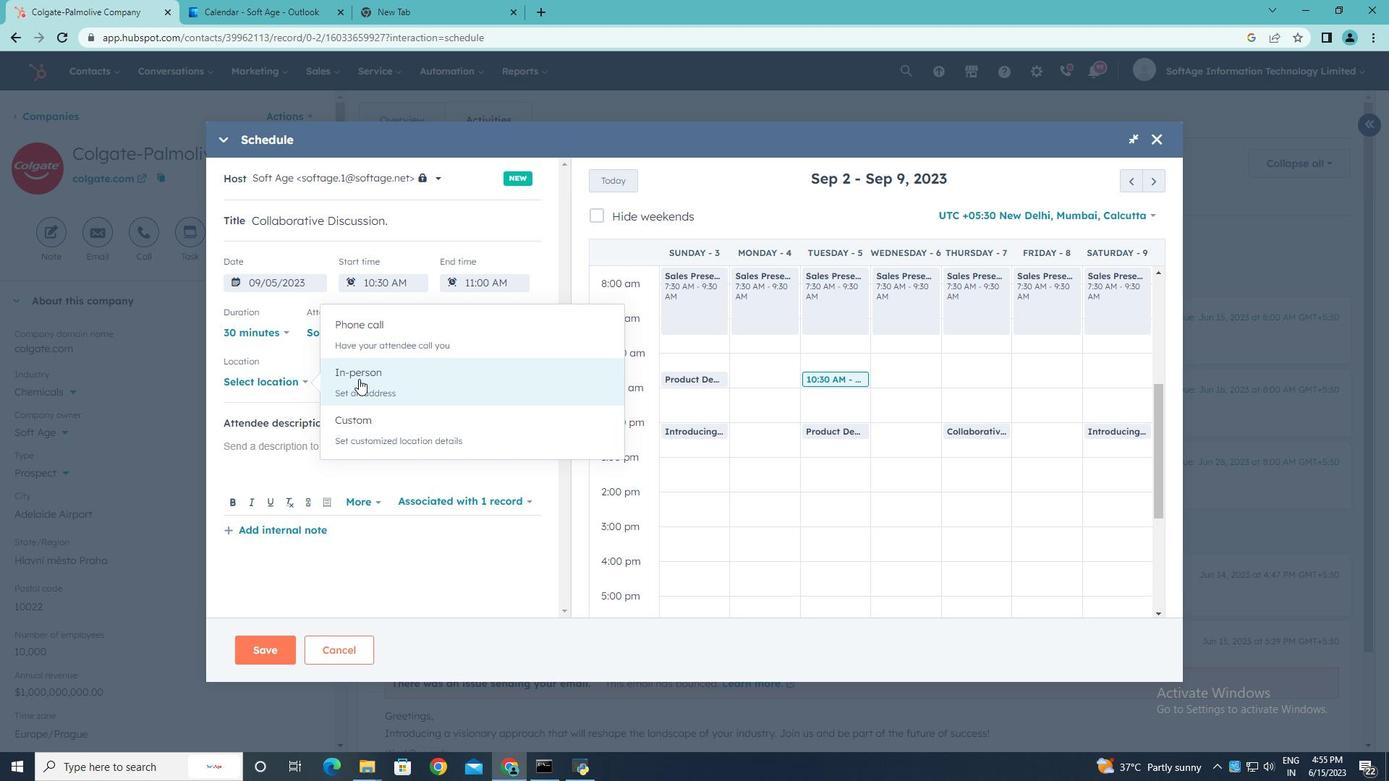 
Action: Mouse moved to (359, 378)
Screenshot: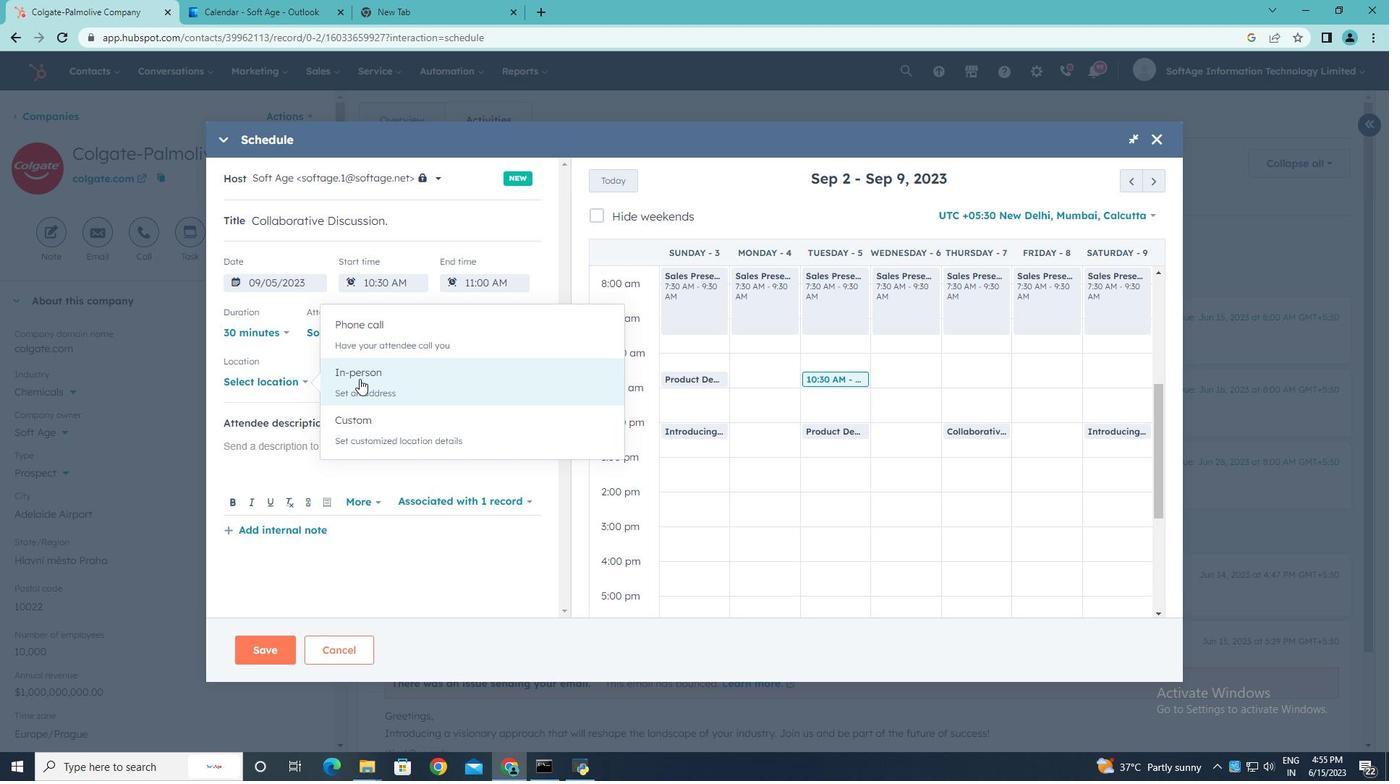 
Action: Mouse pressed left at (359, 378)
Screenshot: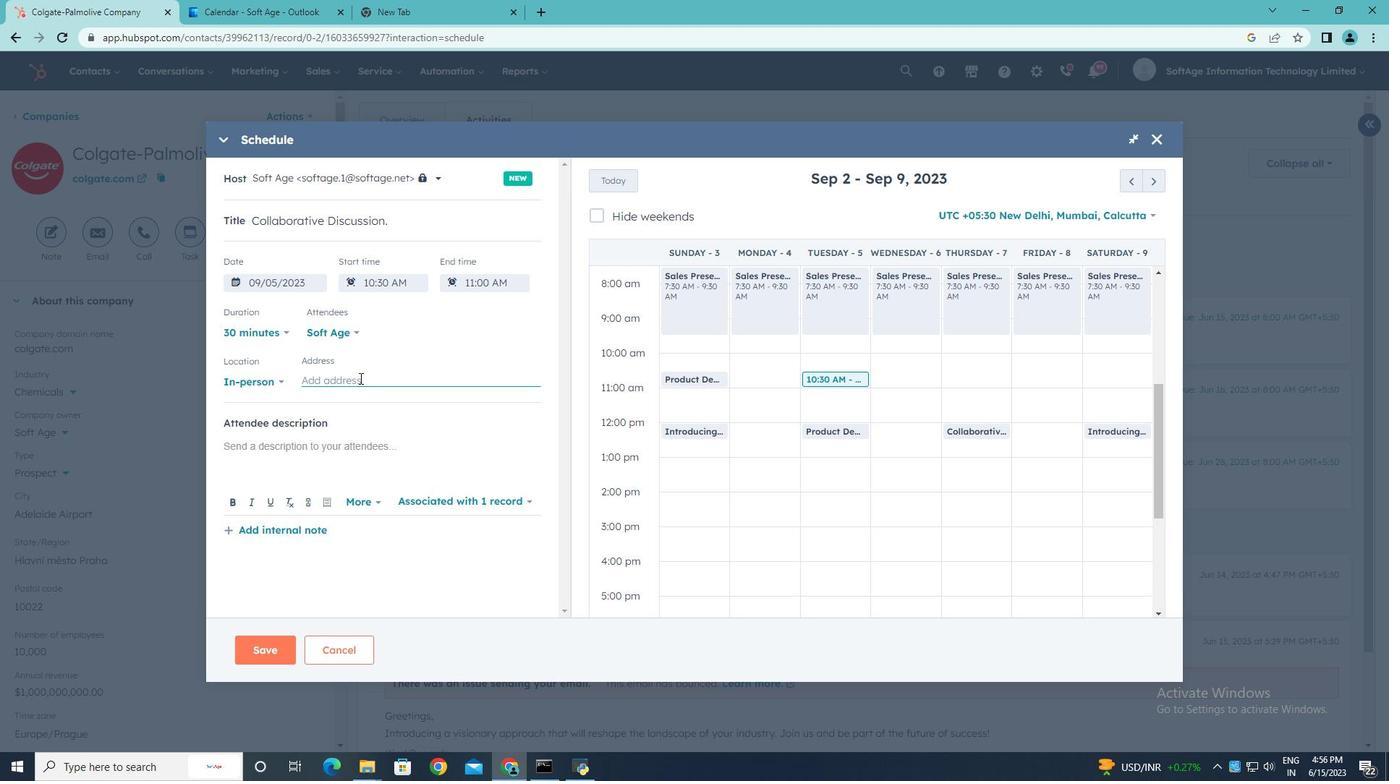 
Action: Key pressed <Key.shift>New<Key.space><Key.shift>York
Screenshot: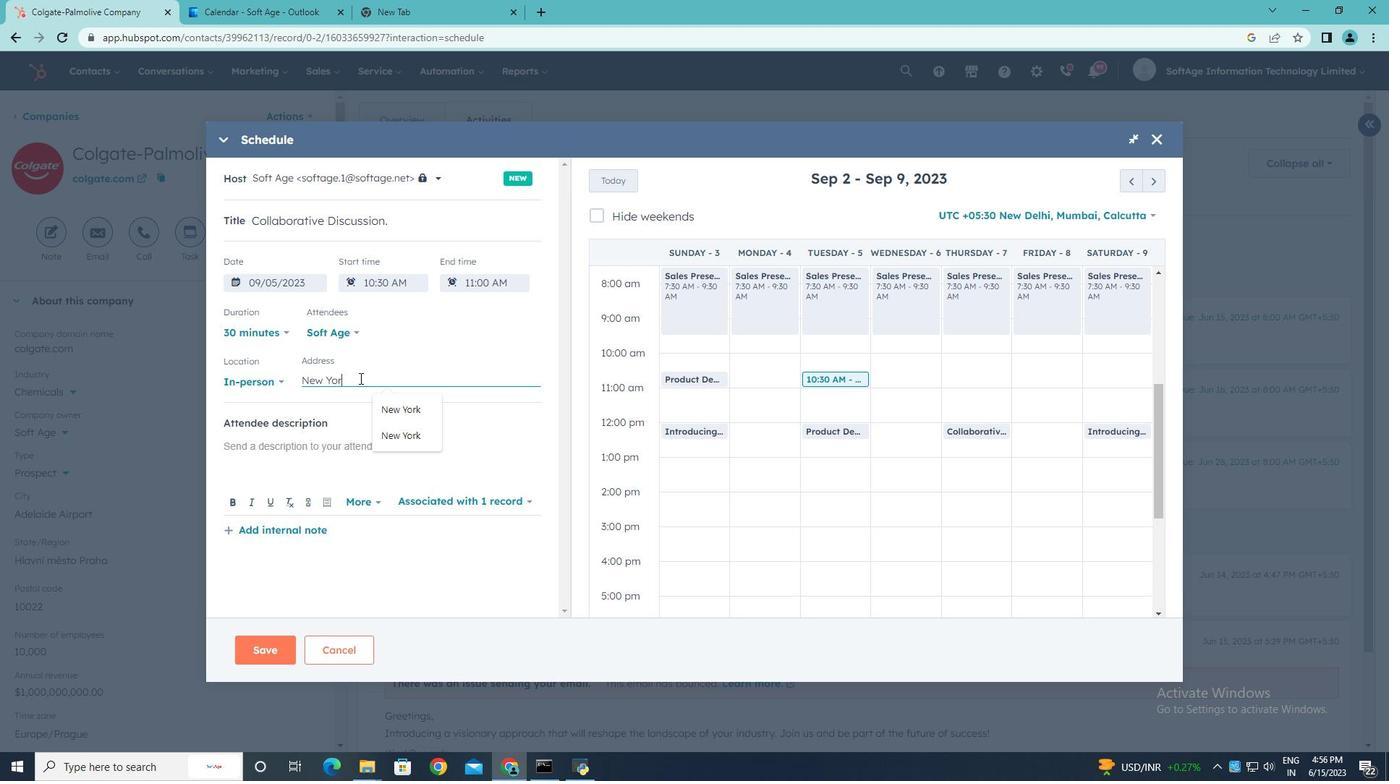 
Action: Mouse moved to (308, 444)
Screenshot: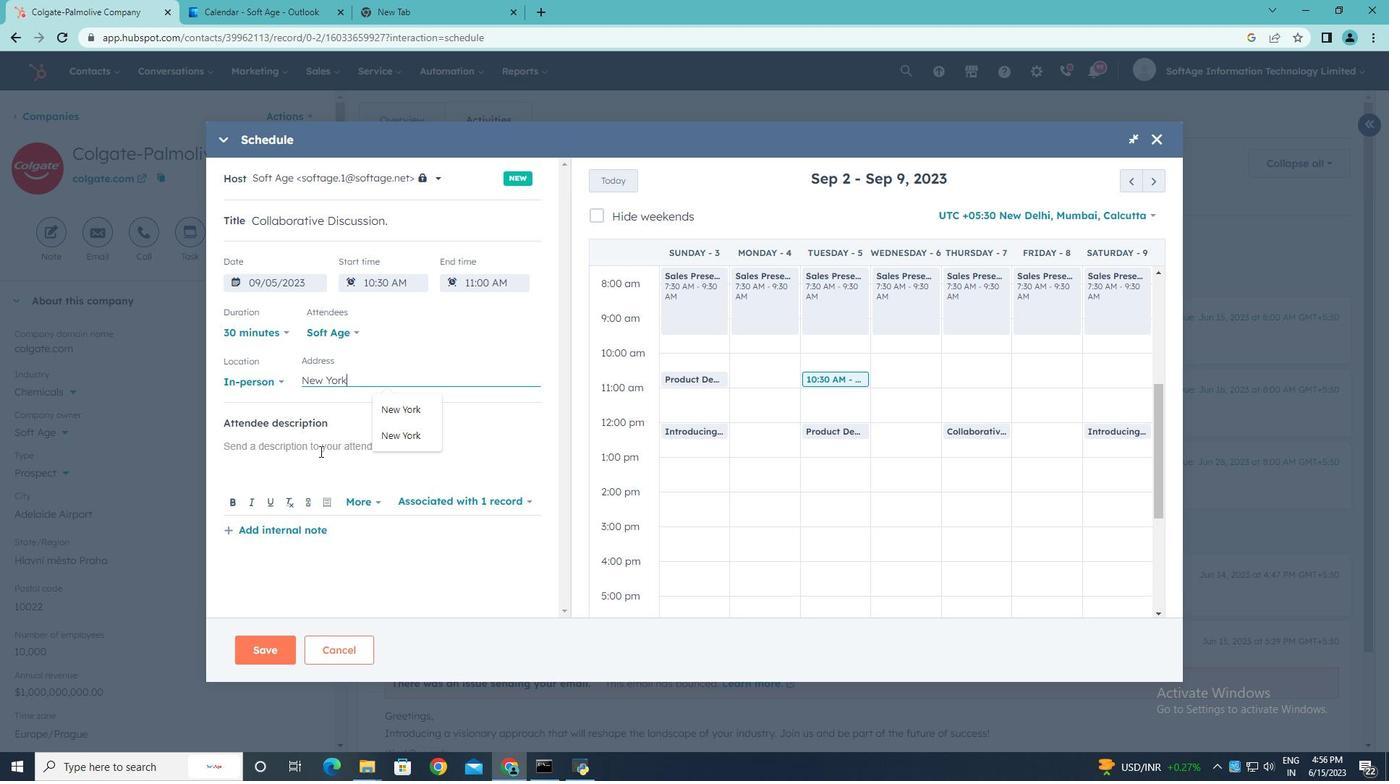 
Action: Mouse pressed left at (308, 444)
Screenshot: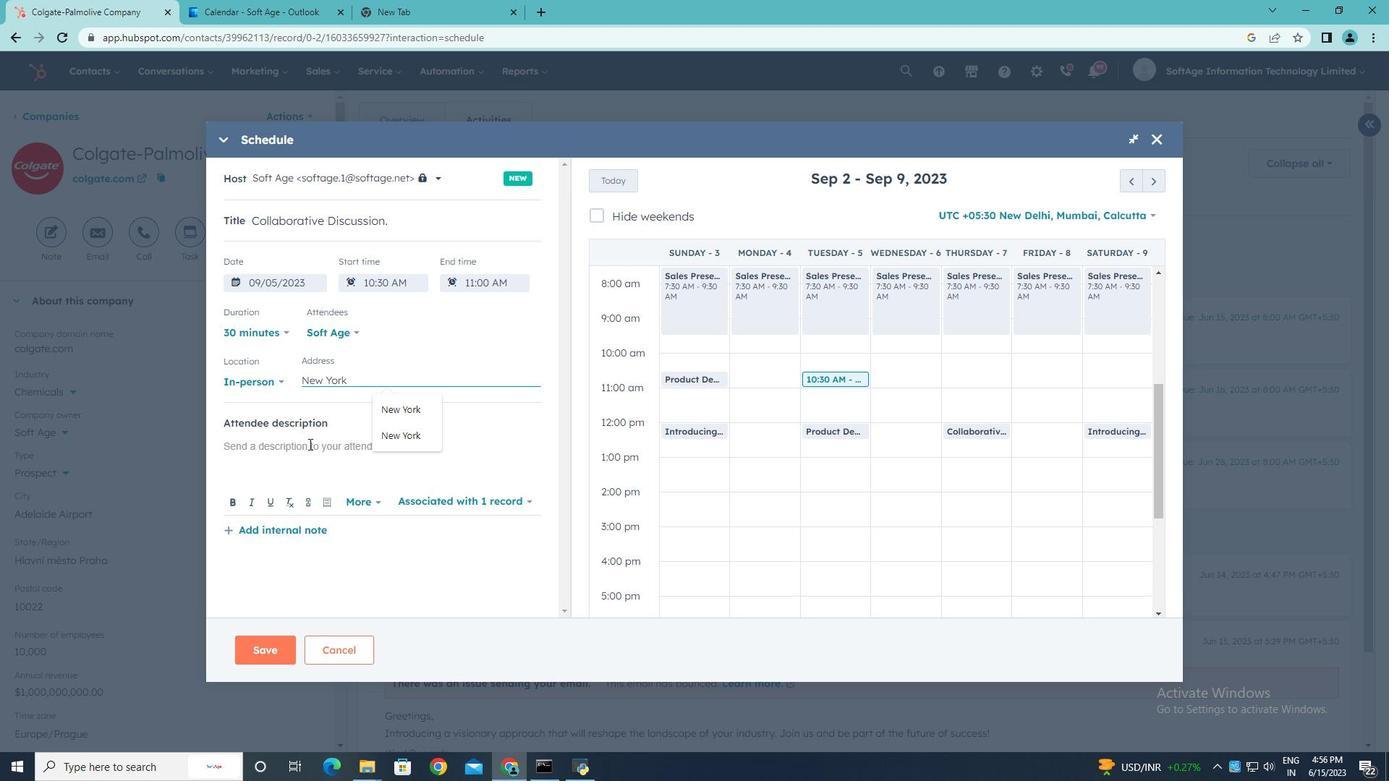 
Action: Key pressed <Key.shift>Kindly<Key.space>join<Key.space>this<Key.space>meeting<Key.space>to<Key.space>understand<Key.space><Key.shift><Key.shift><Key.shift><Key.shift>Op<Key.backspace><Key.backspace><Key.shift>Product<Key.space><Key.shift>Demo<Key.space>and<Key.space><Key.shift><Key.shift><Key.shift><Key.shift><Key.shift><Key.shift><Key.shift><Key.shift><Key.shift><Key.shift><Key.shift><Key.shift><Key.shift><Key.shift><Key.shift><Key.shift><Key.shift><Key.shift><Key.shift><Key.shift><Key.shift><Key.shift><Key.shift><Key.shift><Key.shift><Key.shift><Key.shift><Key.shift><Key.shift><Key.shift><Key.shift><Key.shift><Key.shift><Key.shift><Key.shift><Key.shift><Key.shift><Key.shift><Key.shift><Key.shift><Key.shift><Key.shift><Key.shift>Services<Key.backspace><Key.space><Key.shift><Key.shift><Key.shift><Key.shift><Key.shift><Key.shift><Key.shift><Key.shift><Key.shift><Key.shift><Key.shift><Key.shift>Presentation.
Screenshot: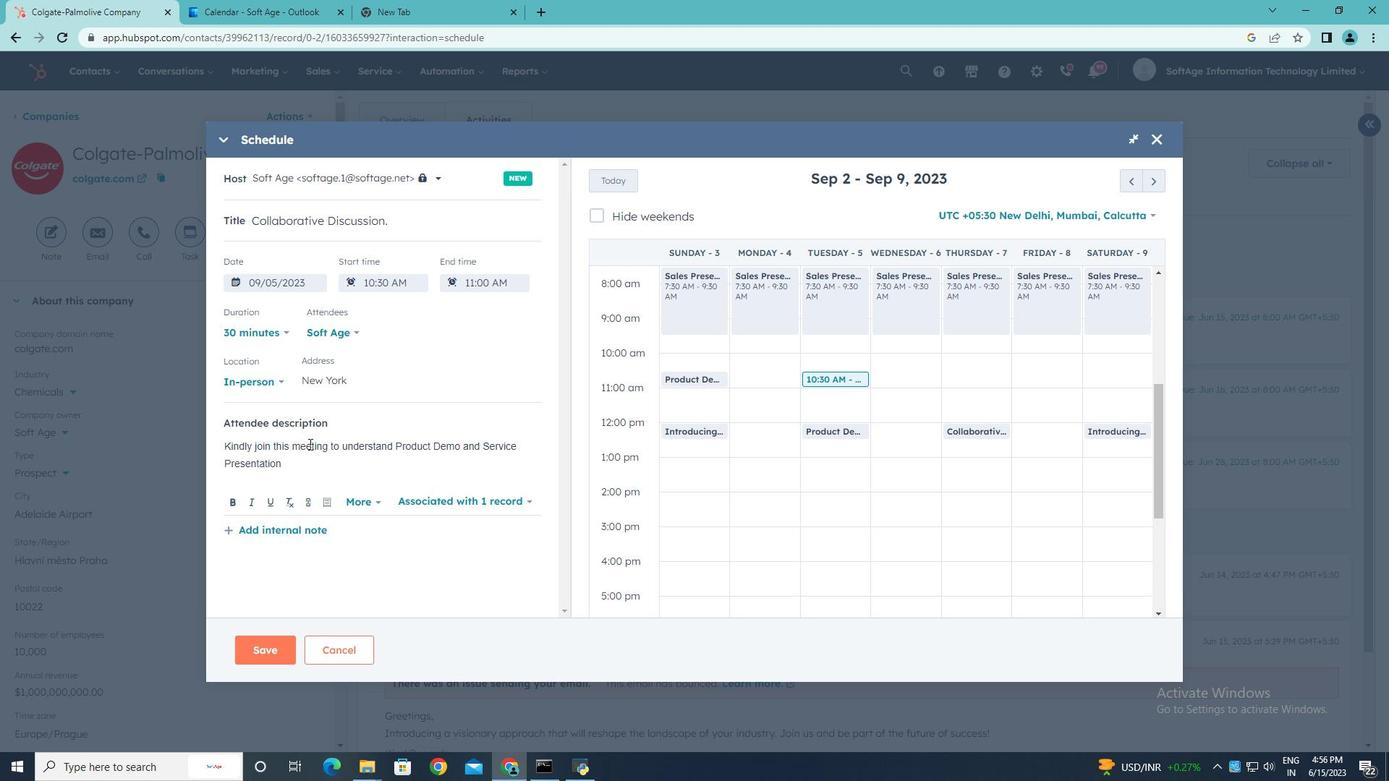 
Action: Mouse moved to (355, 329)
Screenshot: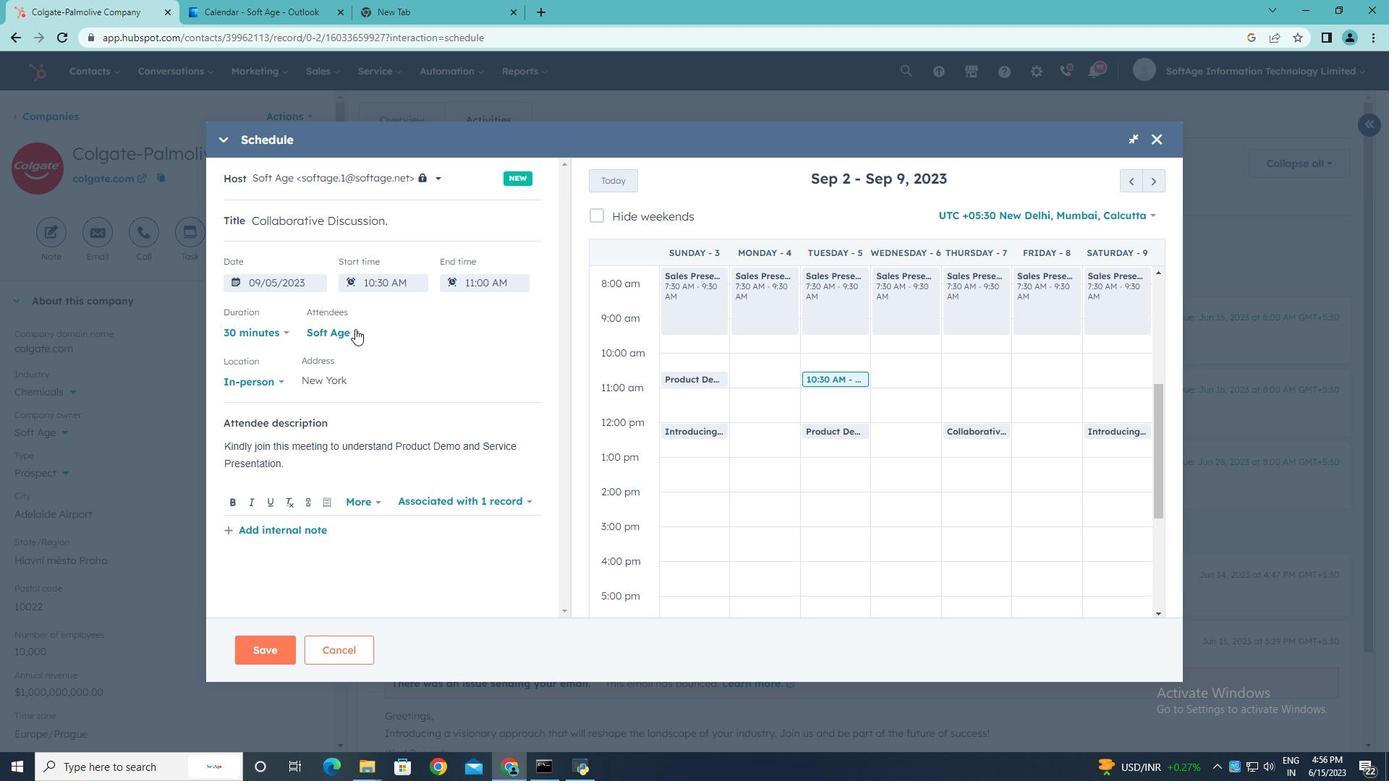 
Action: Mouse pressed left at (355, 329)
Screenshot: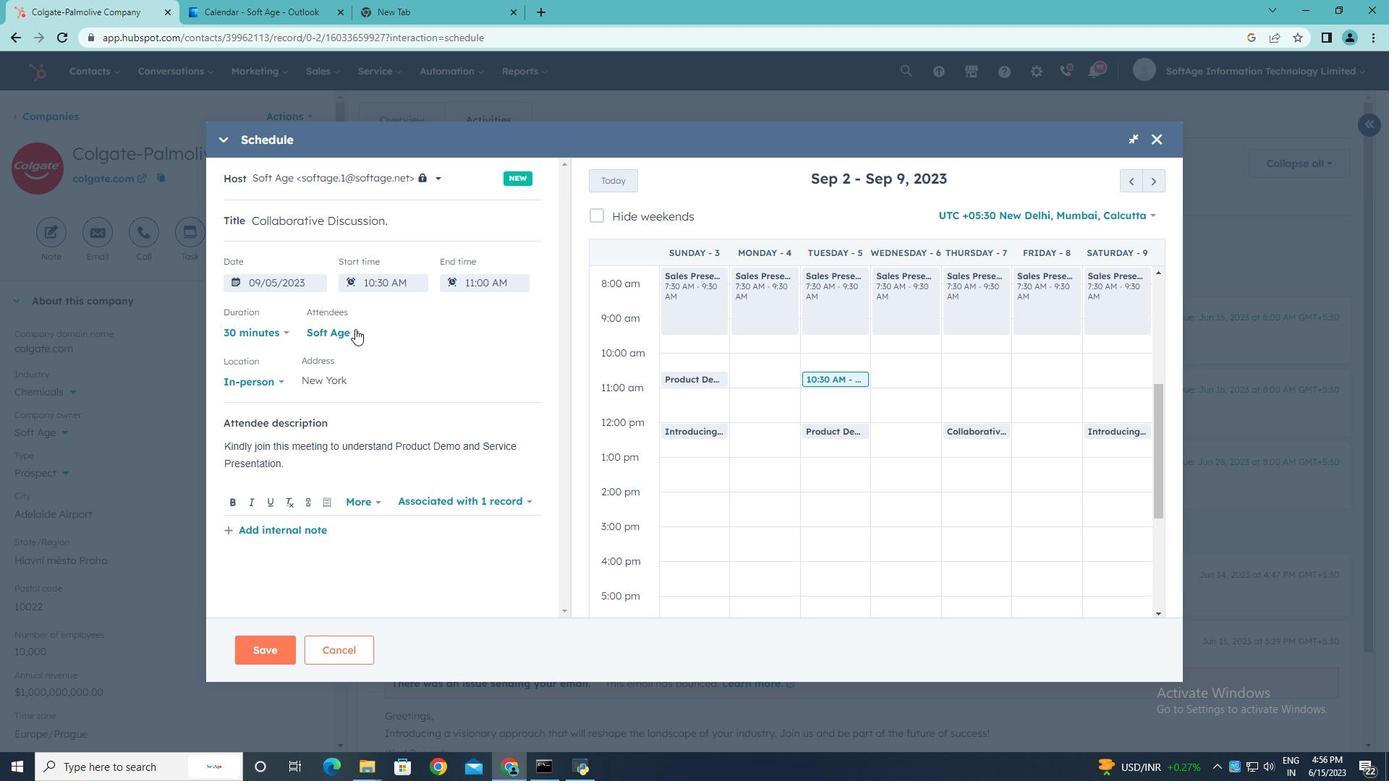 
Action: Mouse moved to (263, 515)
Screenshot: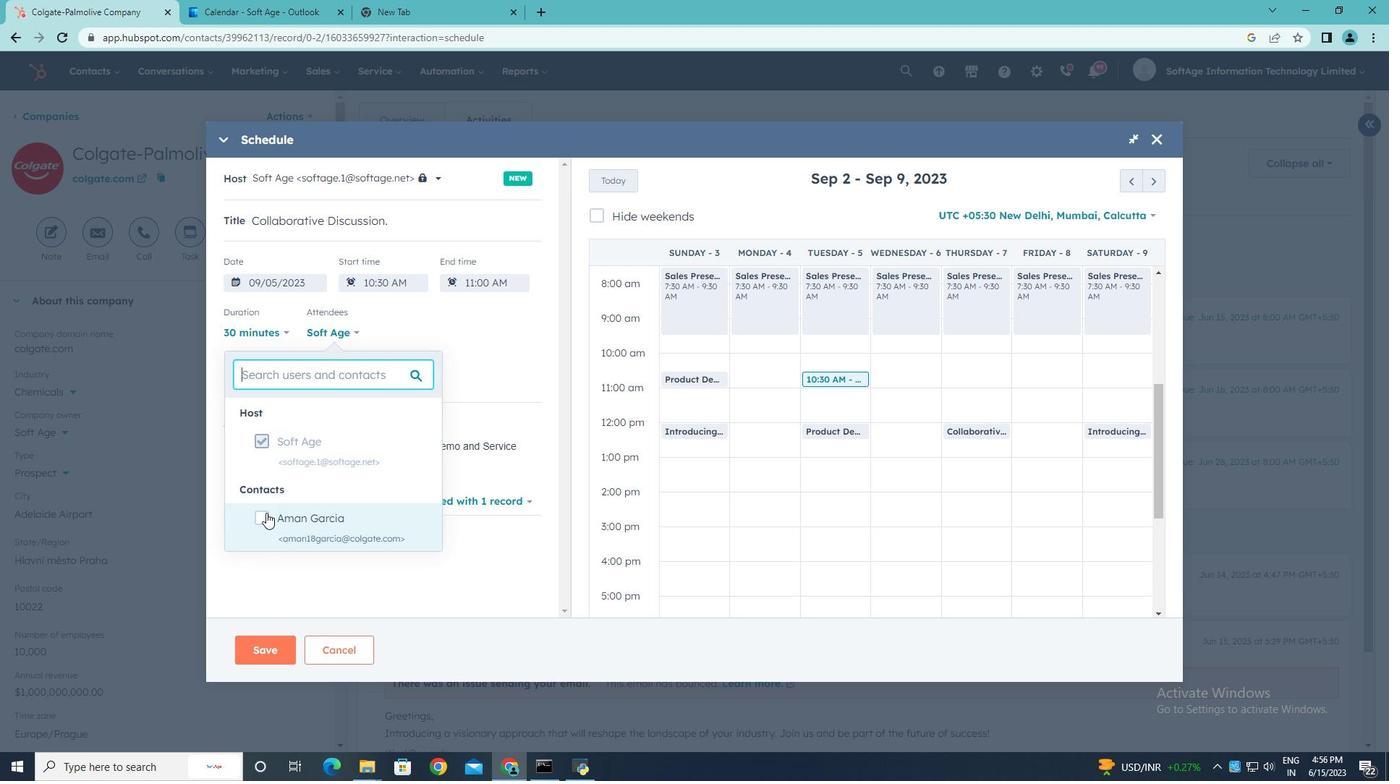 
Action: Mouse pressed left at (263, 515)
Screenshot: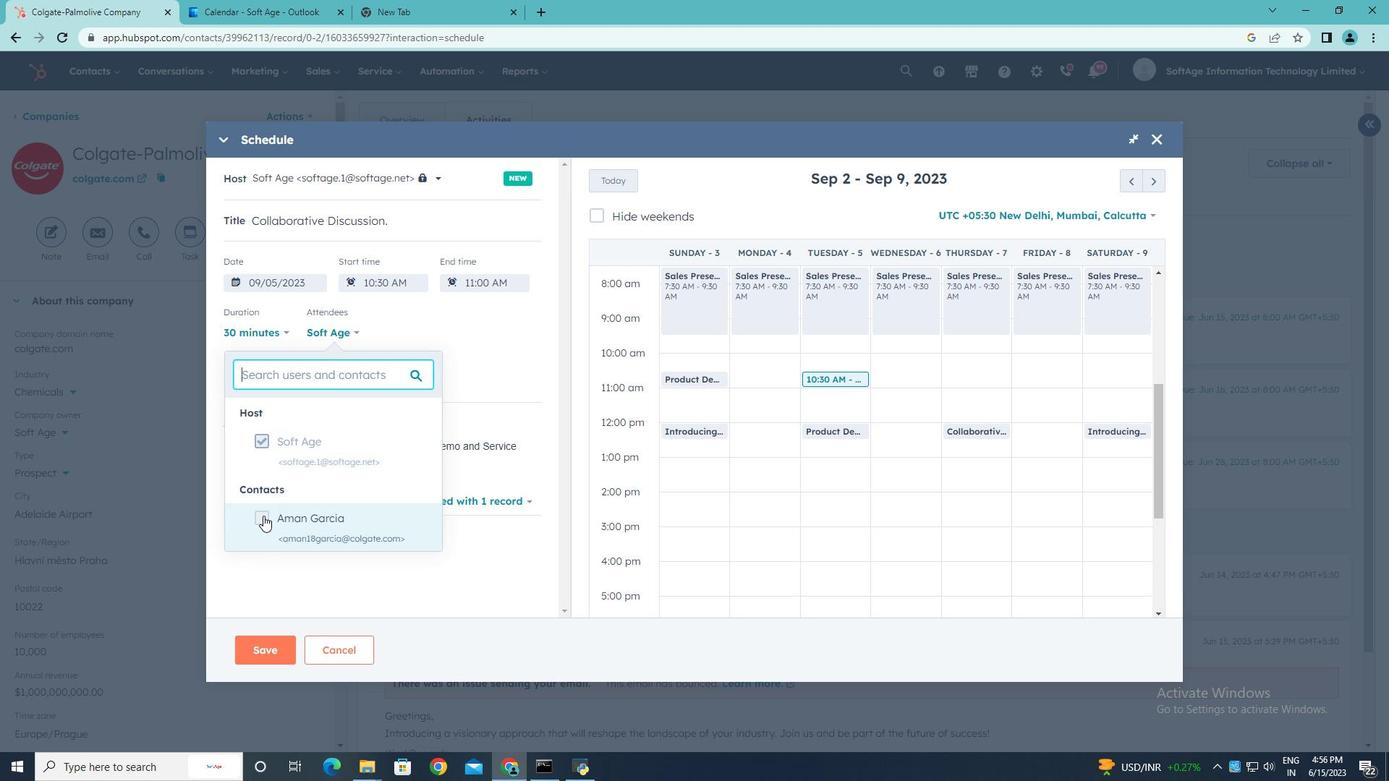 
Action: Mouse moved to (510, 561)
Screenshot: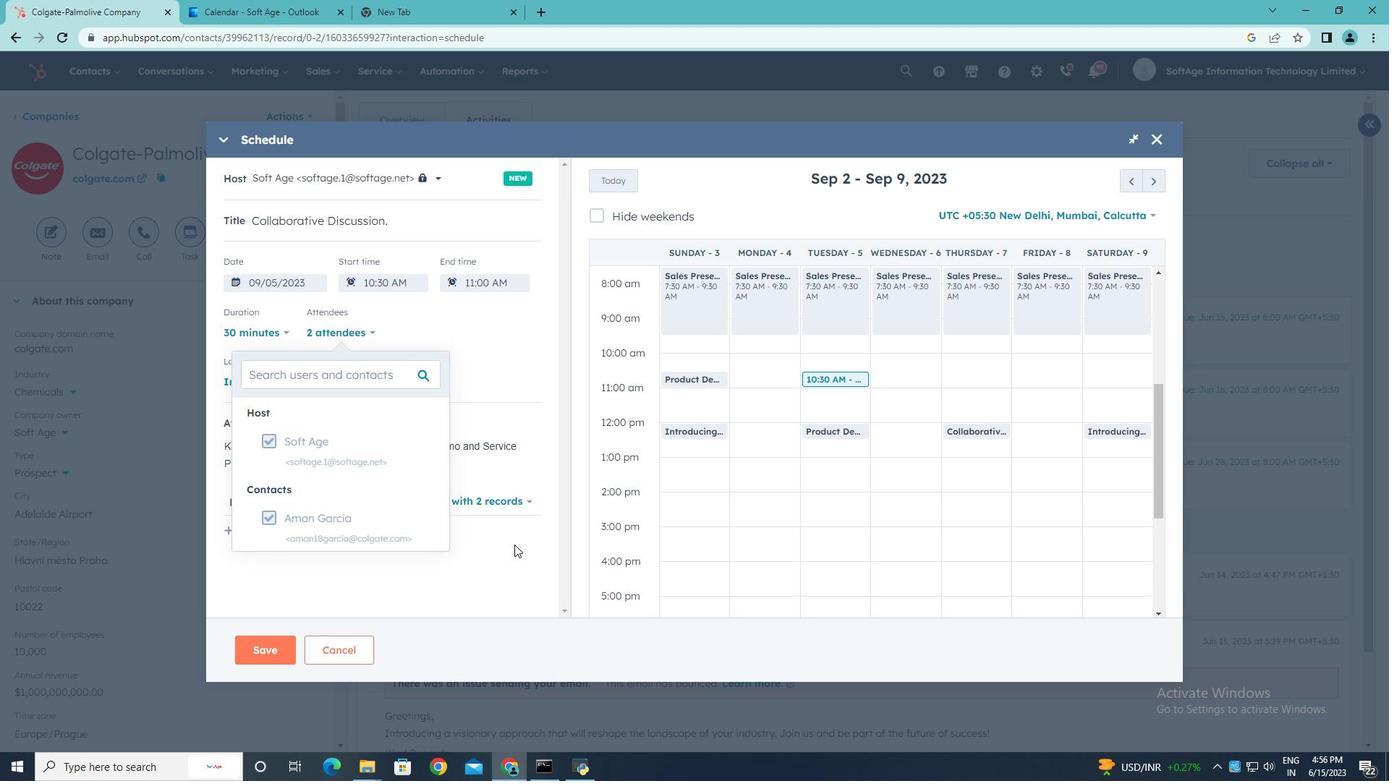 
Action: Mouse pressed left at (510, 561)
Screenshot: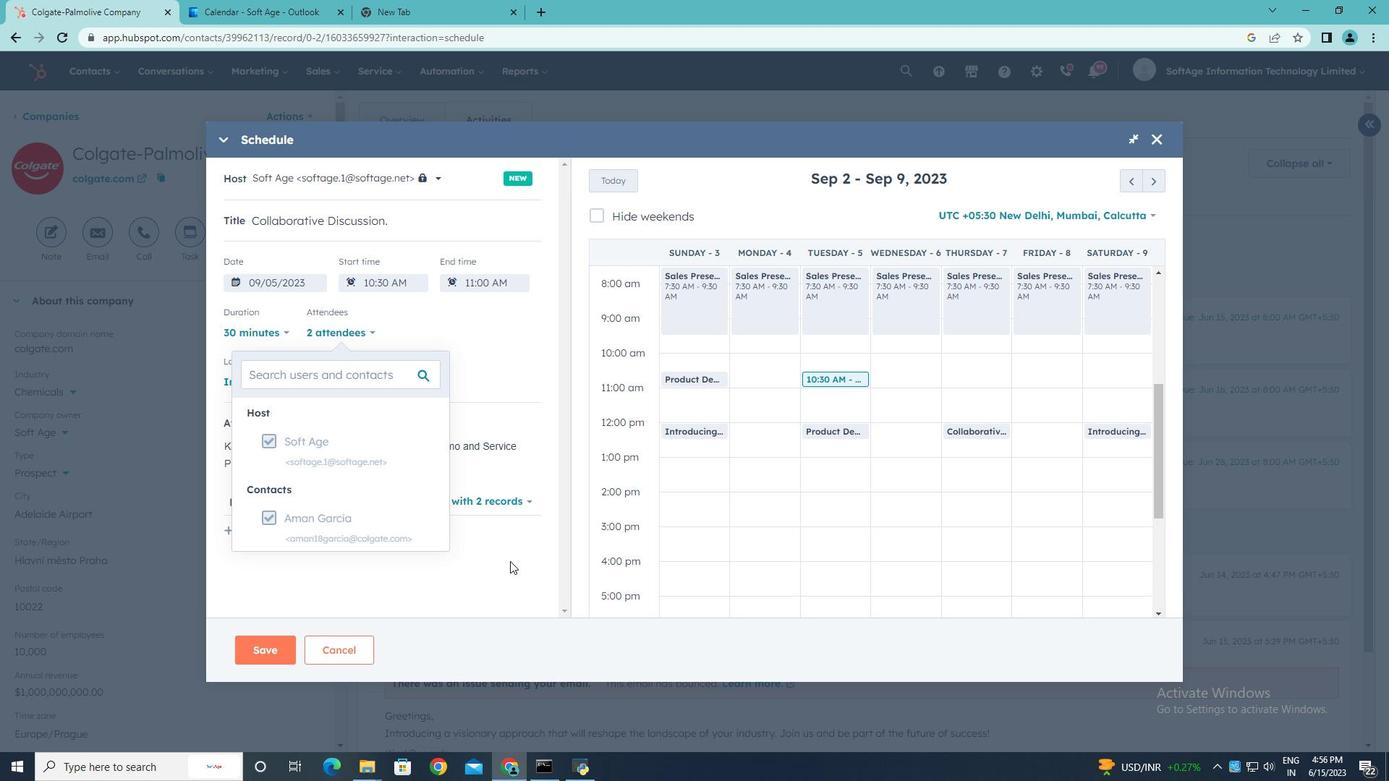 
Action: Mouse moved to (260, 646)
Screenshot: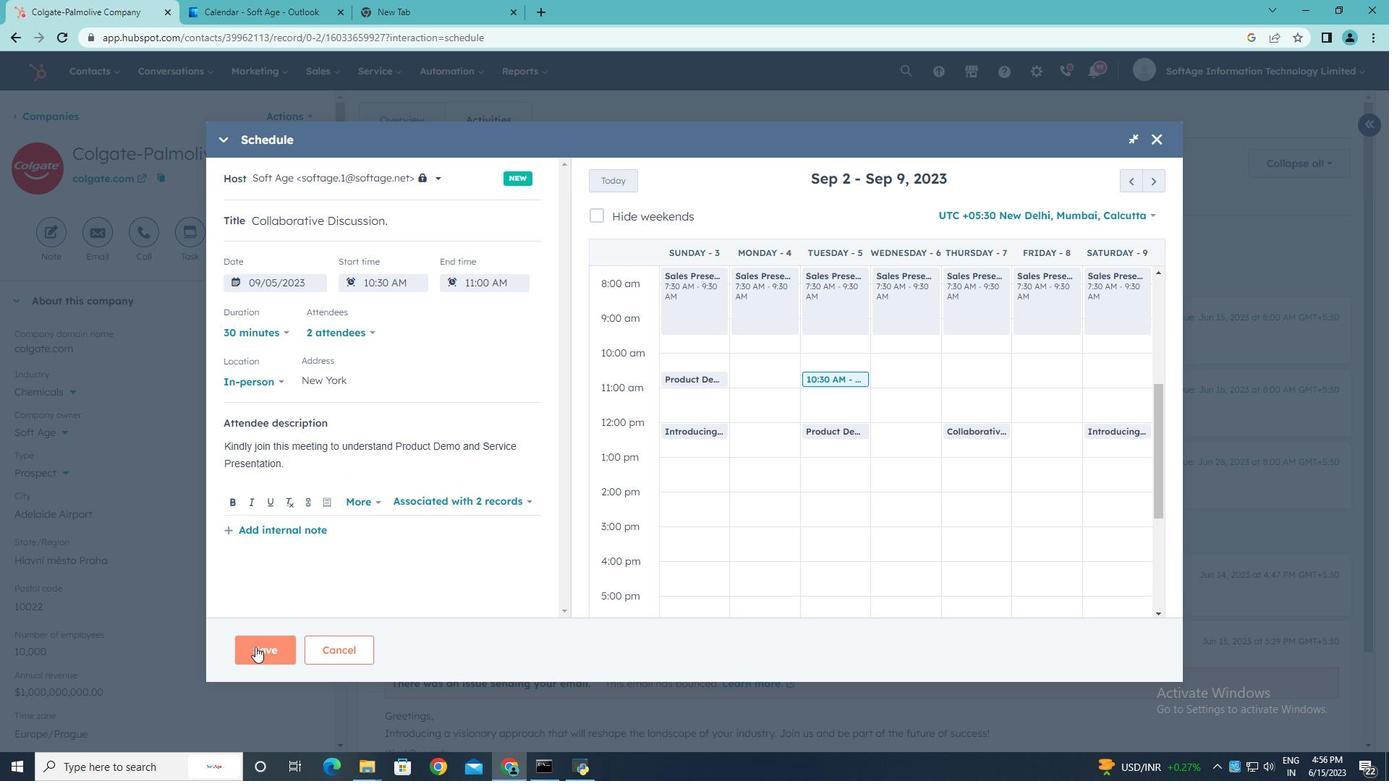 
Action: Mouse pressed left at (260, 646)
Screenshot: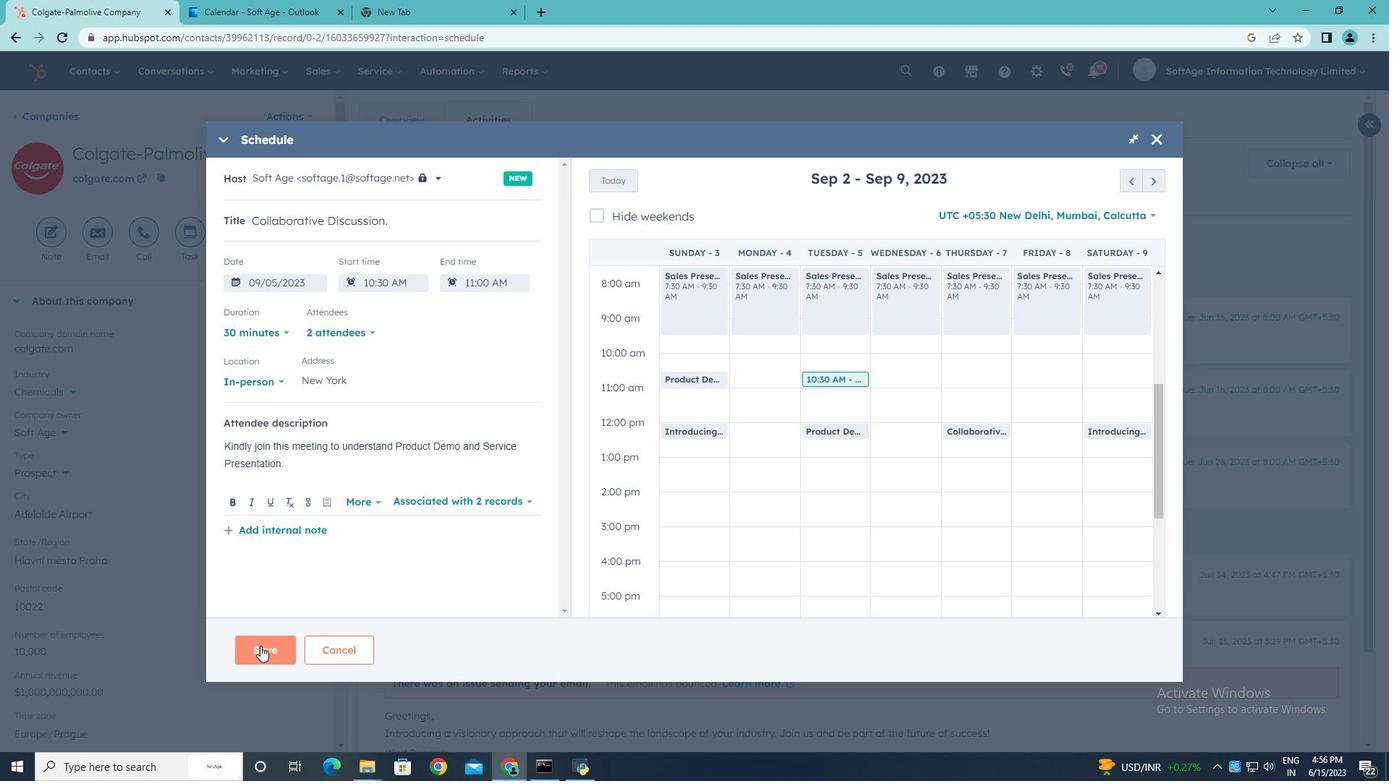 
Action: Mouse moved to (342, 605)
Screenshot: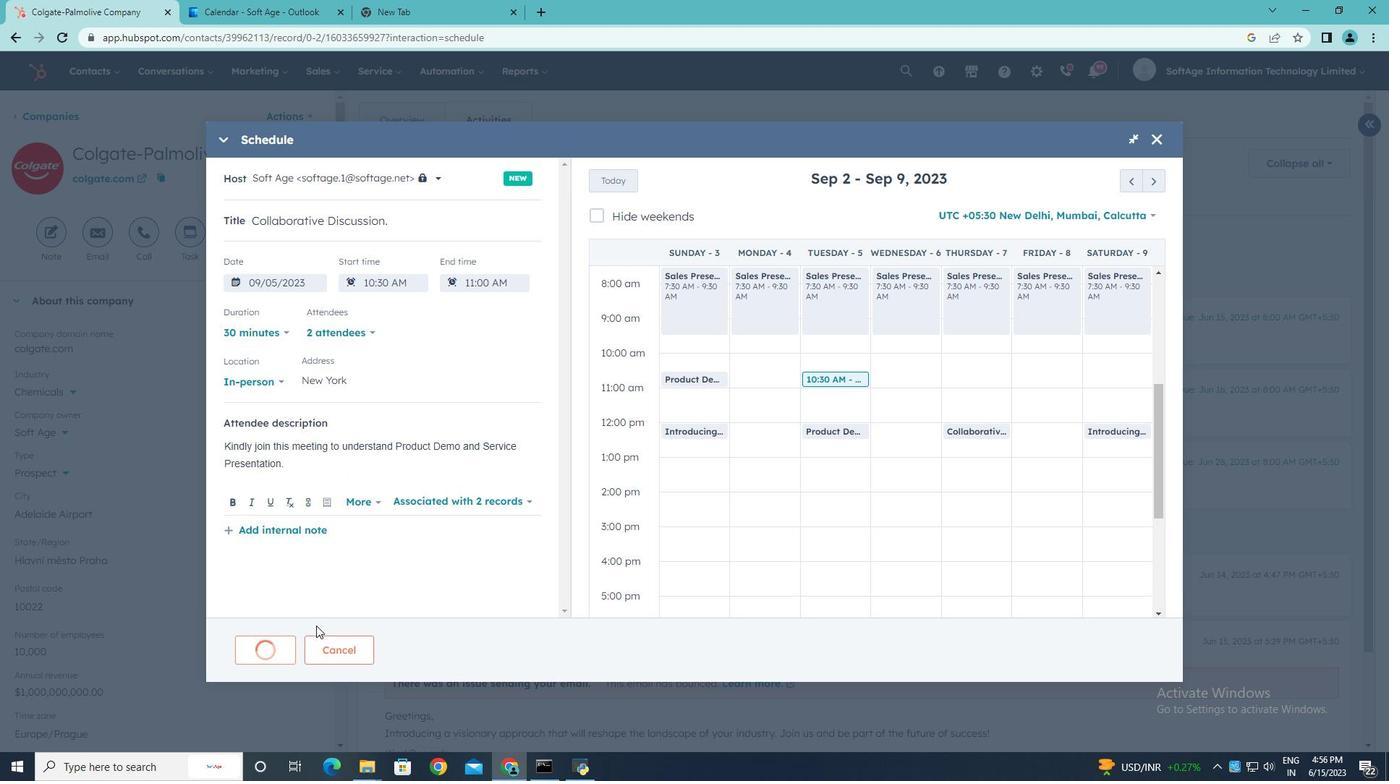 
